 Task: Format the budget tracker spreadsheet by applying conditional formatting, adjusting font styles, and changing header colors.
Action: Mouse moved to (175, 132)
Screenshot: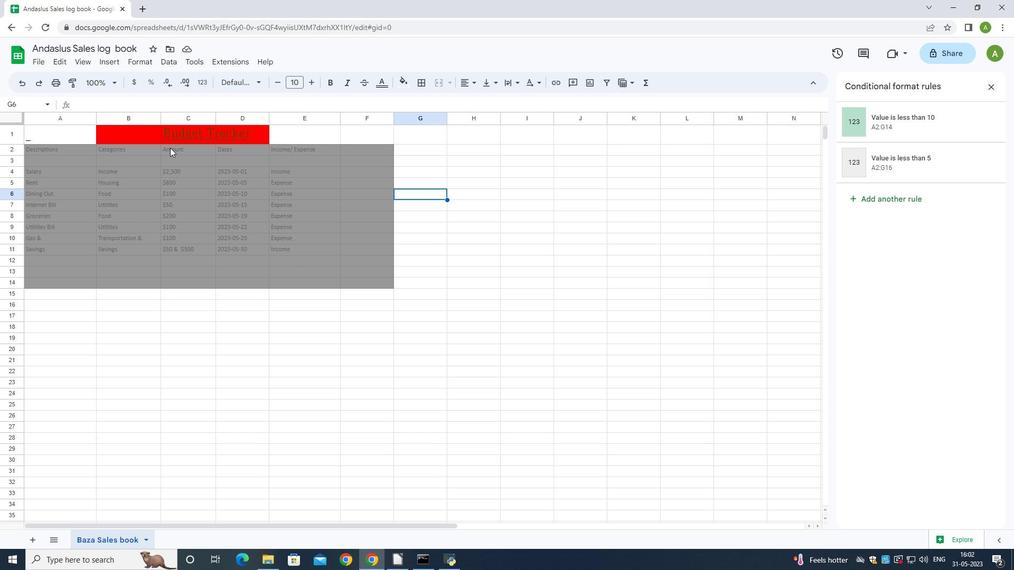 
Action: Mouse pressed left at (175, 132)
Screenshot: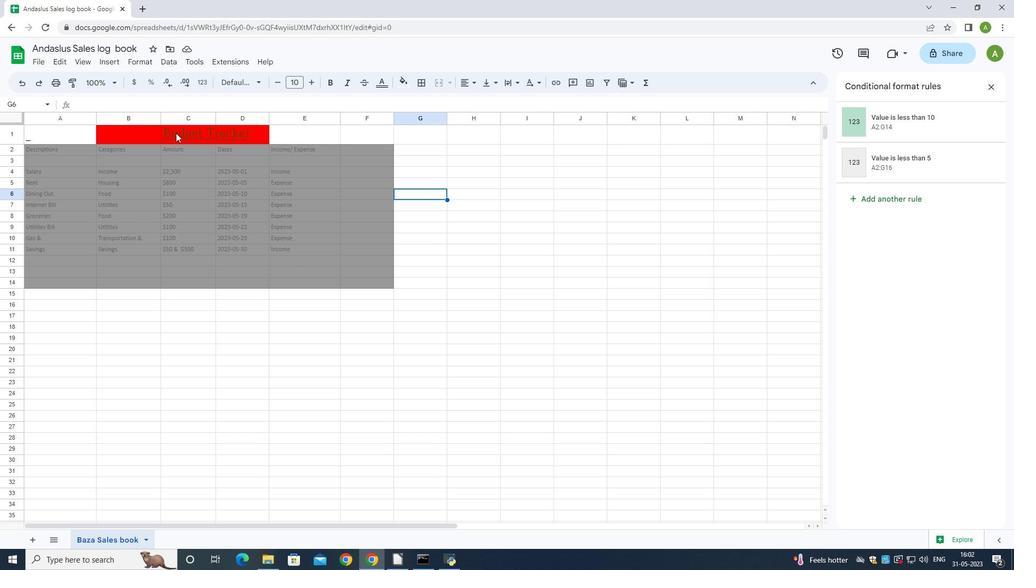 
Action: Mouse moved to (99, 132)
Screenshot: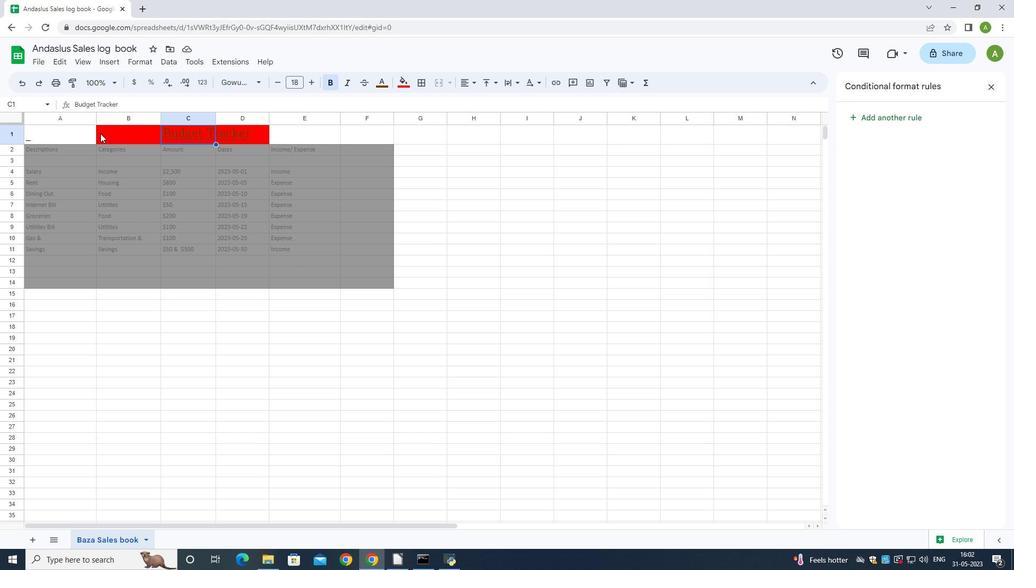 
Action: Mouse pressed left at (99, 132)
Screenshot: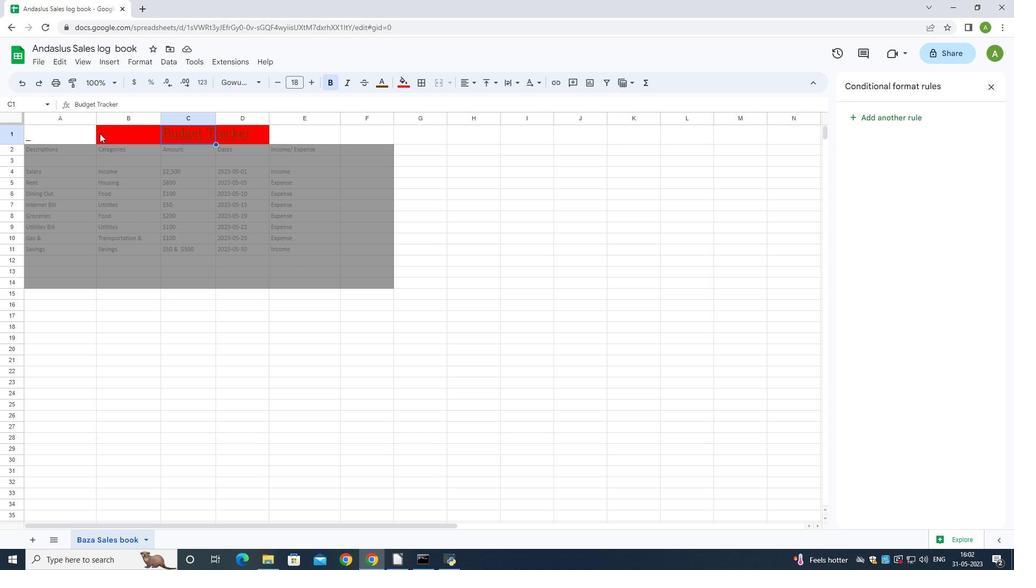 
Action: Mouse moved to (135, 137)
Screenshot: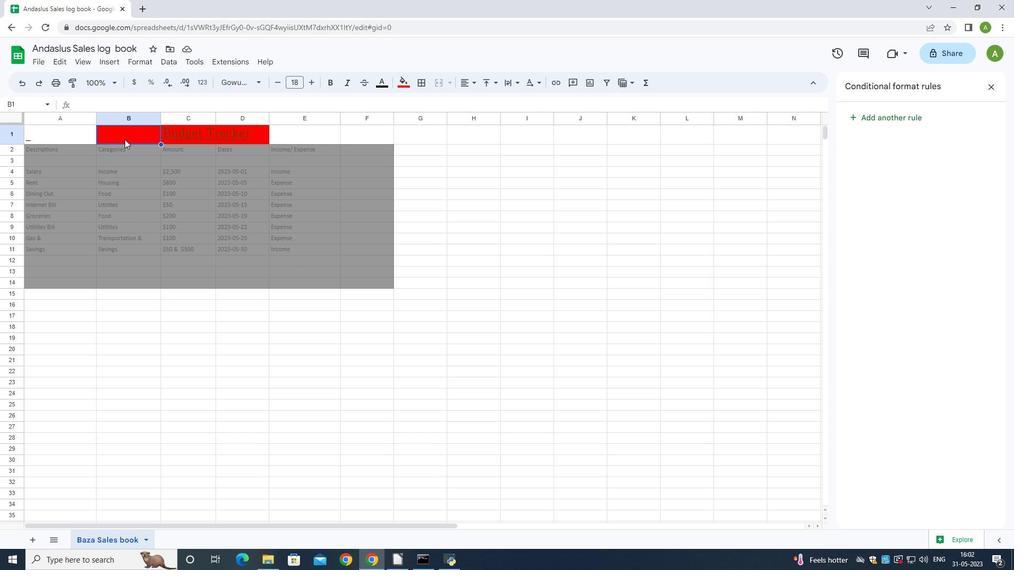 
Action: Mouse pressed left at (135, 137)
Screenshot: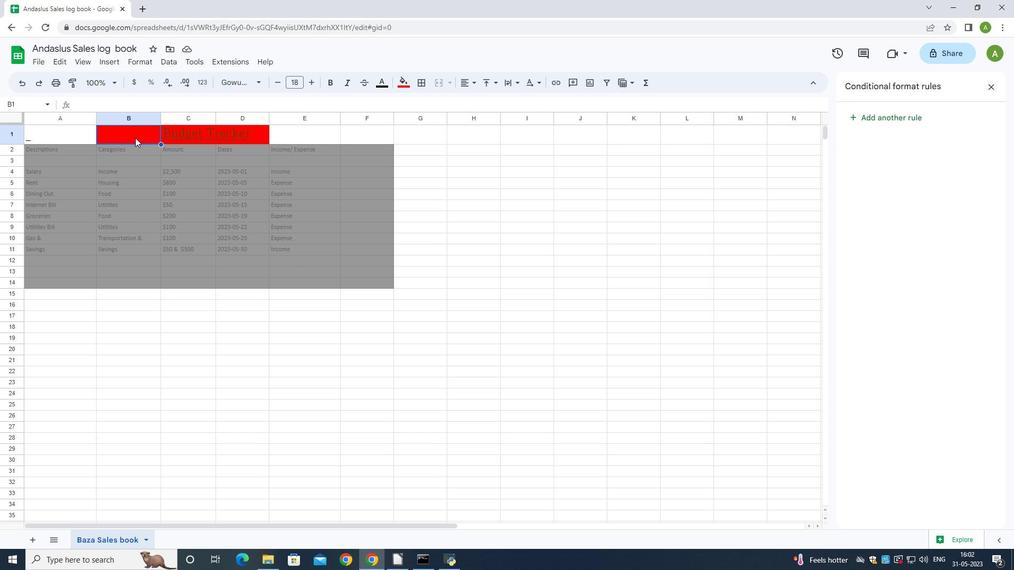 
Action: Mouse moved to (251, 80)
Screenshot: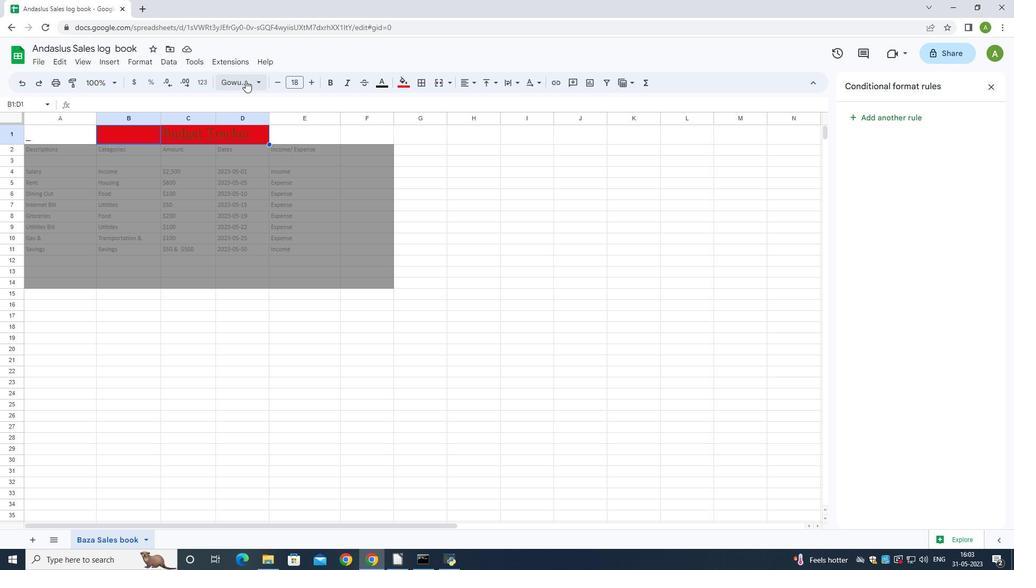 
Action: Mouse pressed left at (251, 80)
Screenshot: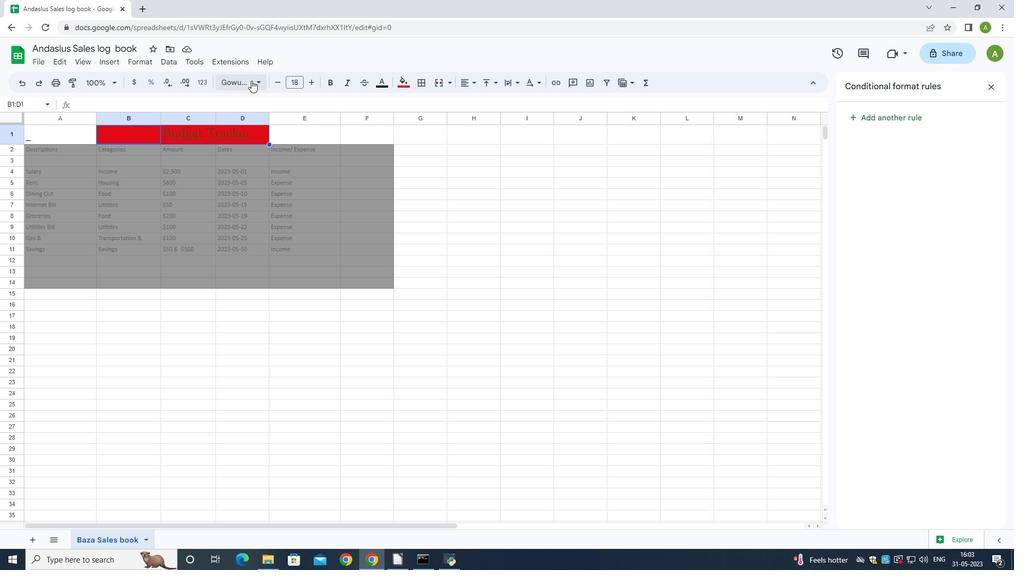 
Action: Mouse moved to (278, 239)
Screenshot: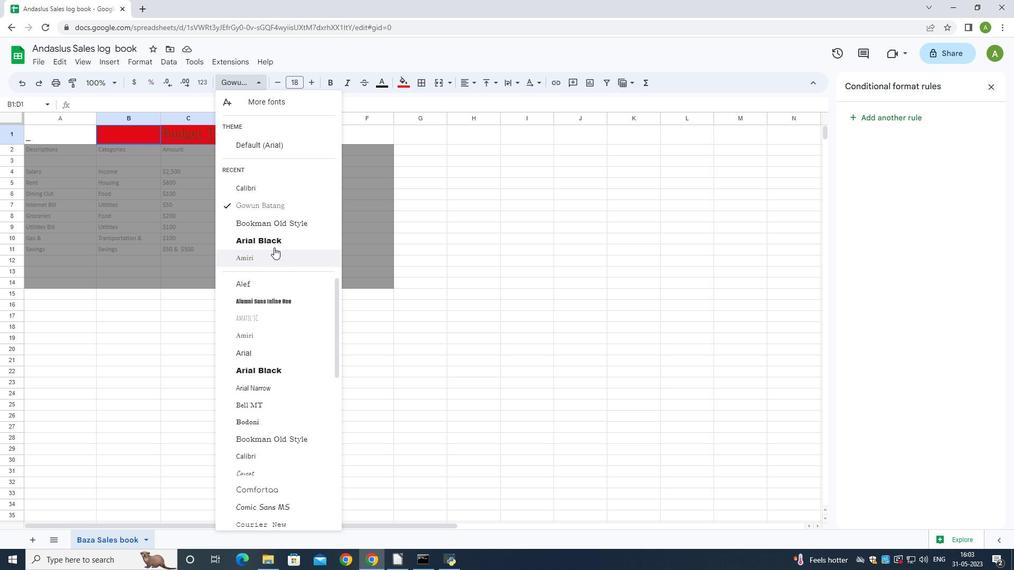 
Action: Mouse pressed left at (278, 239)
Screenshot: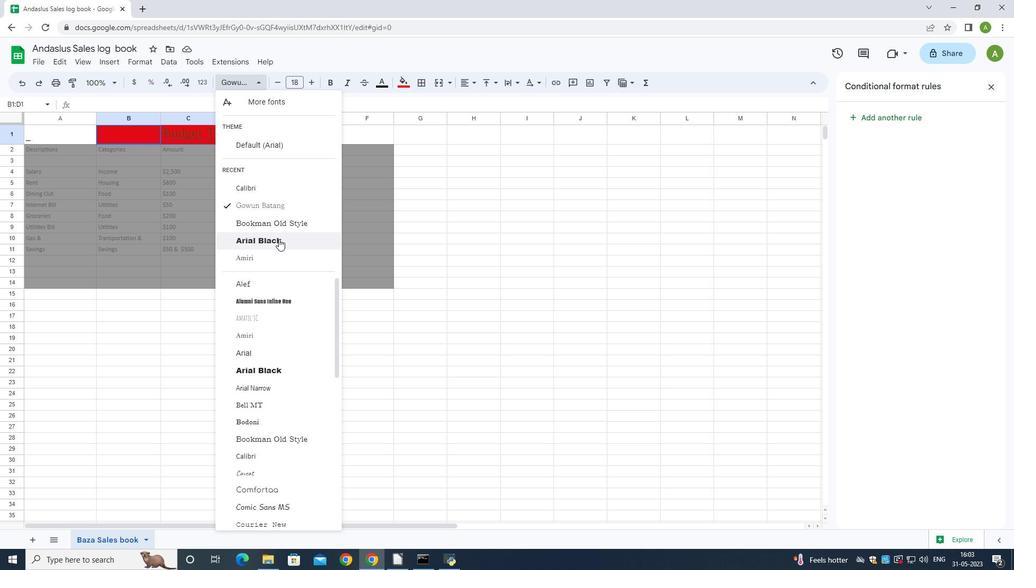 
Action: Mouse moved to (407, 84)
Screenshot: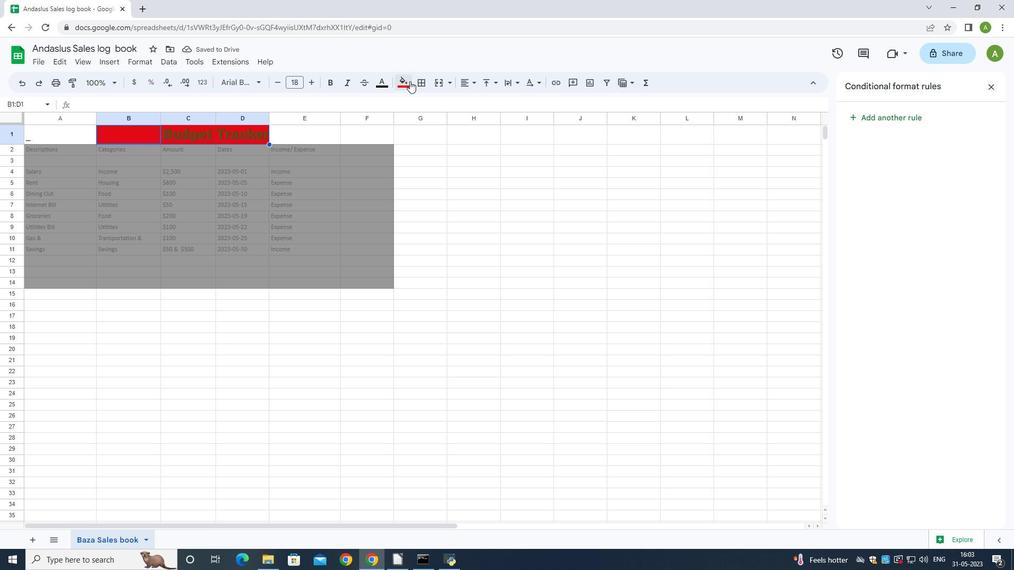 
Action: Mouse pressed left at (407, 84)
Screenshot: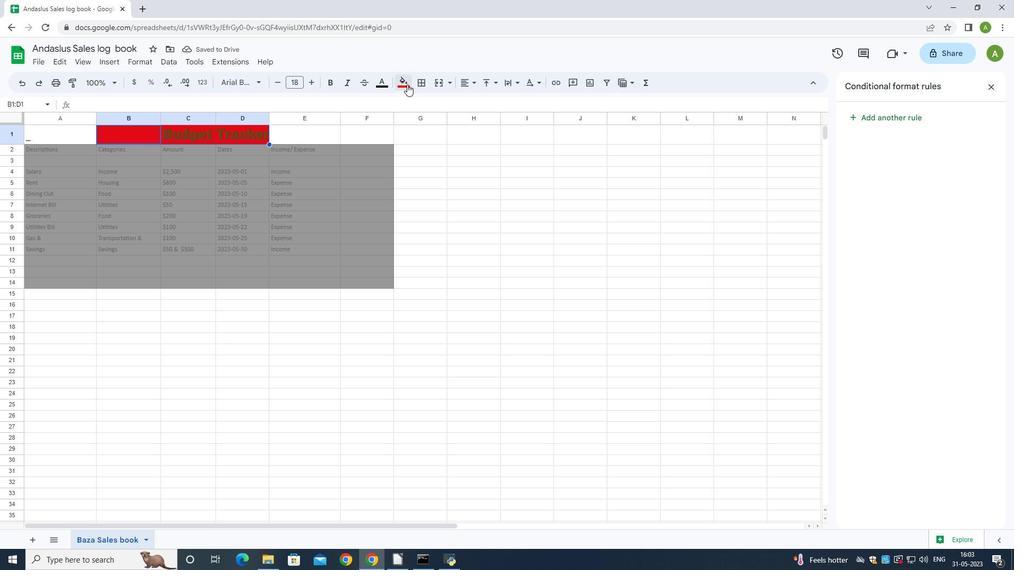 
Action: Mouse moved to (454, 189)
Screenshot: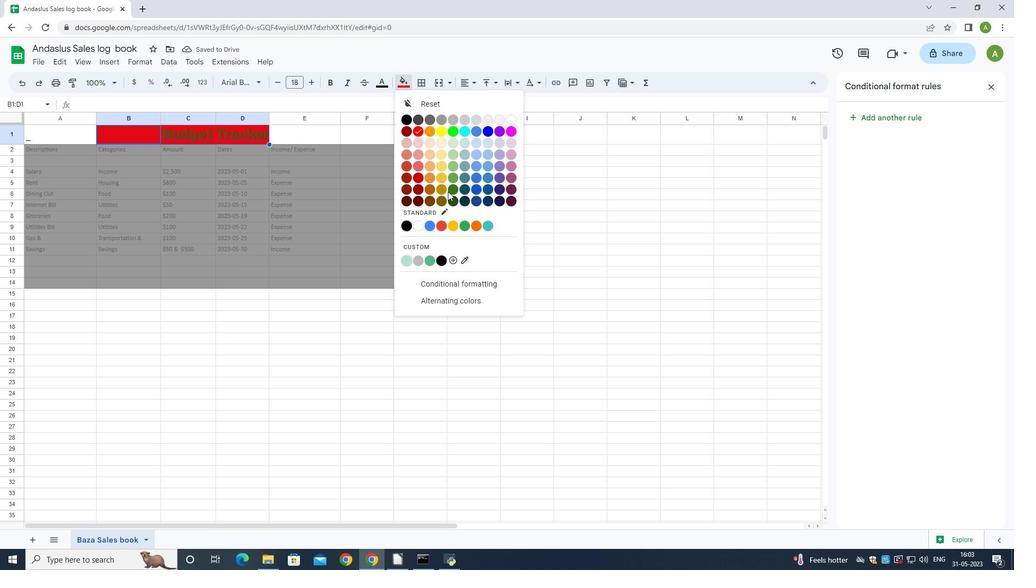 
Action: Mouse pressed left at (454, 189)
Screenshot: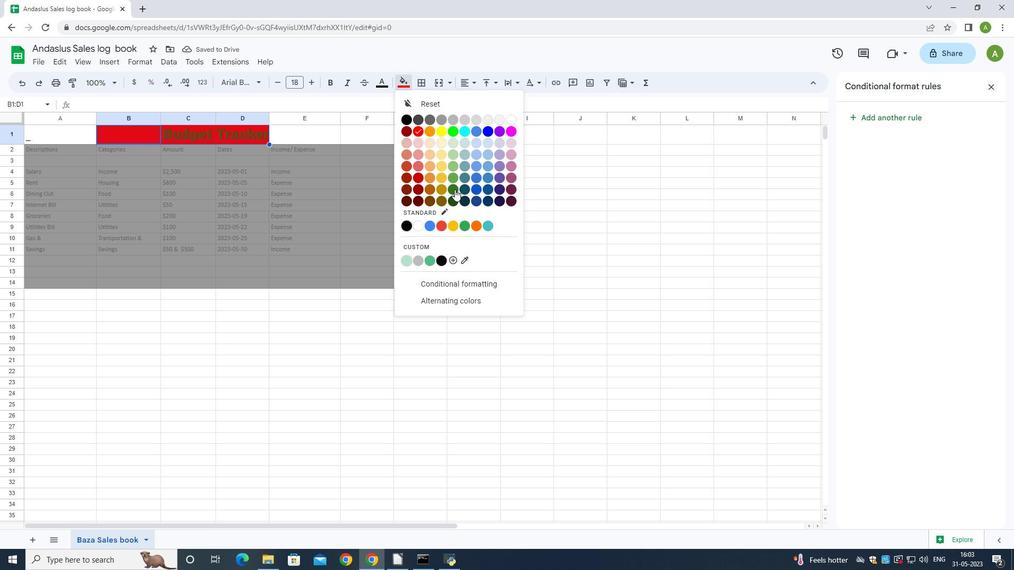 
Action: Mouse moved to (307, 136)
Screenshot: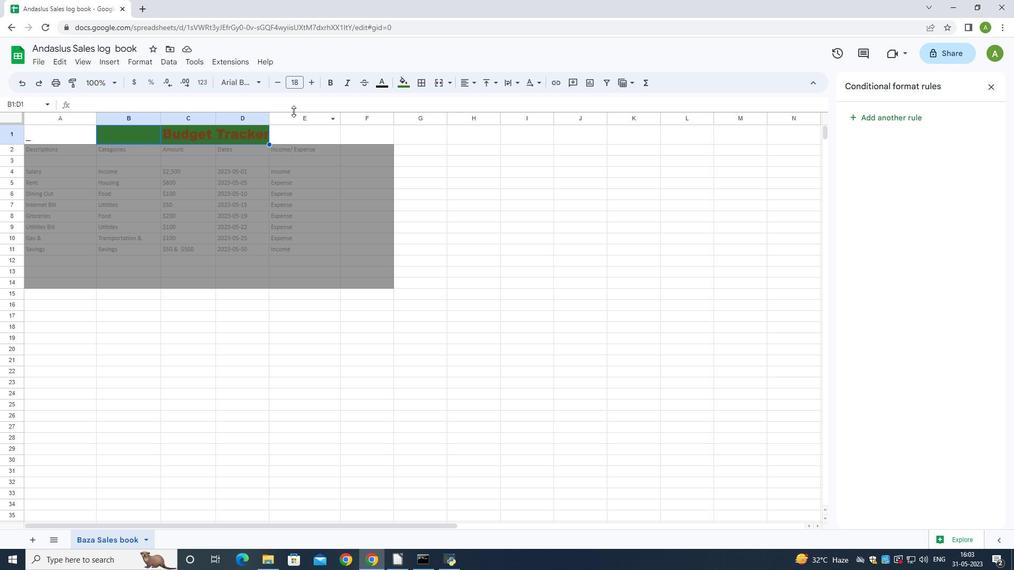 
Action: Mouse pressed left at (307, 136)
Screenshot: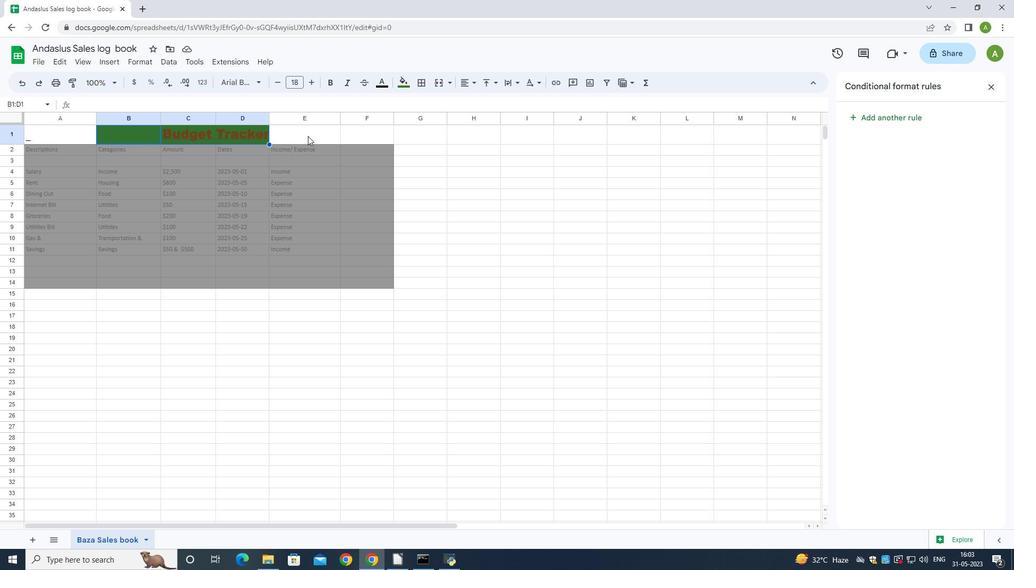 
Action: Mouse moved to (221, 134)
Screenshot: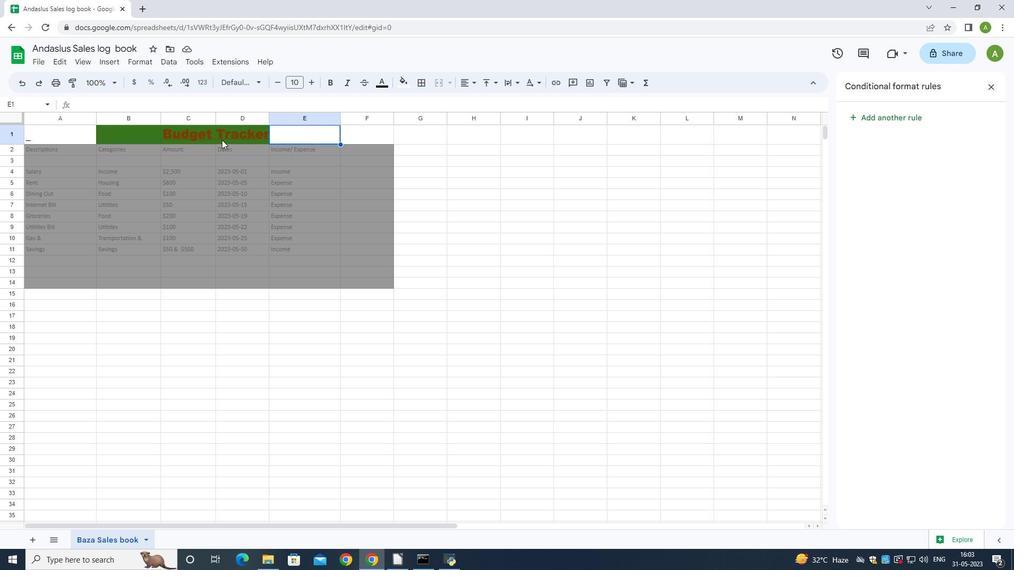 
Action: Mouse pressed left at (221, 134)
Screenshot: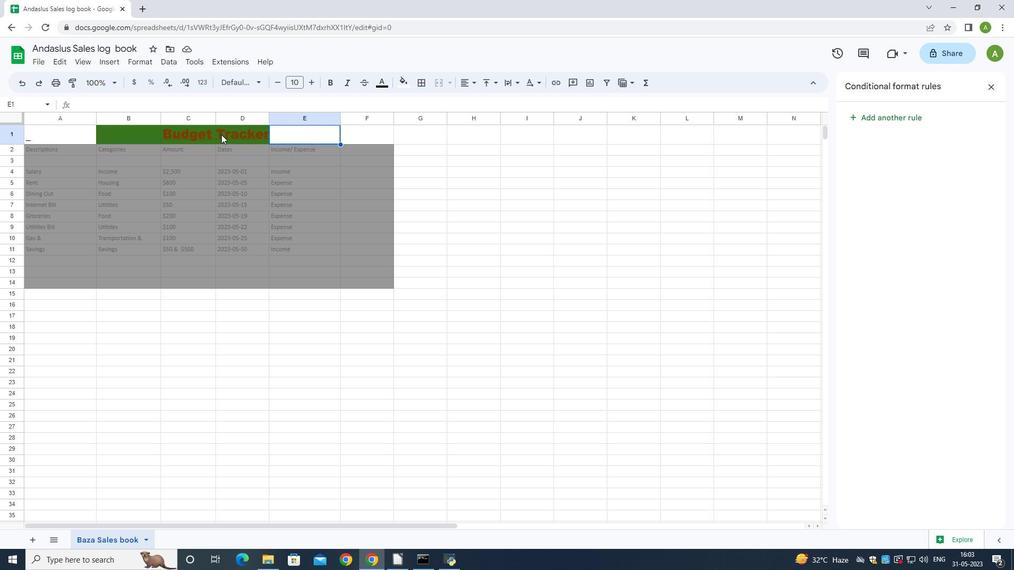 
Action: Mouse moved to (125, 126)
Screenshot: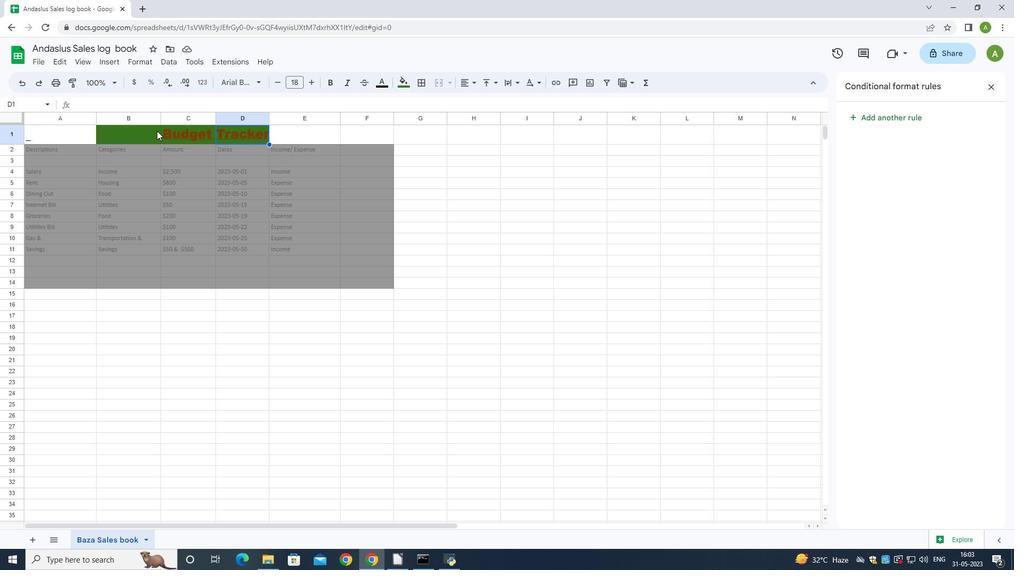 
Action: Mouse pressed left at (125, 126)
Screenshot: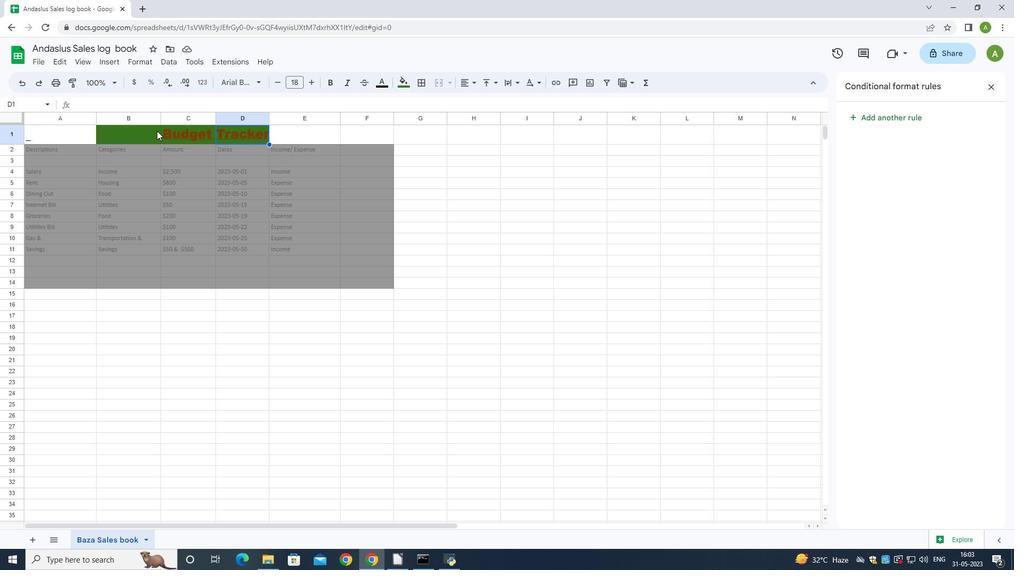 
Action: Mouse moved to (167, 134)
Screenshot: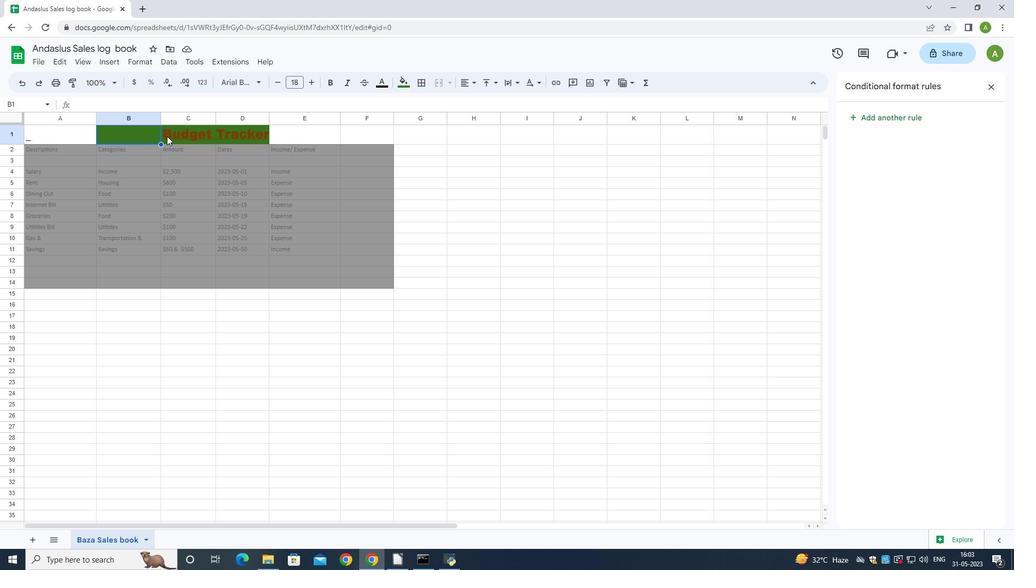 
Action: Key pressed <Key.backspace>
Screenshot: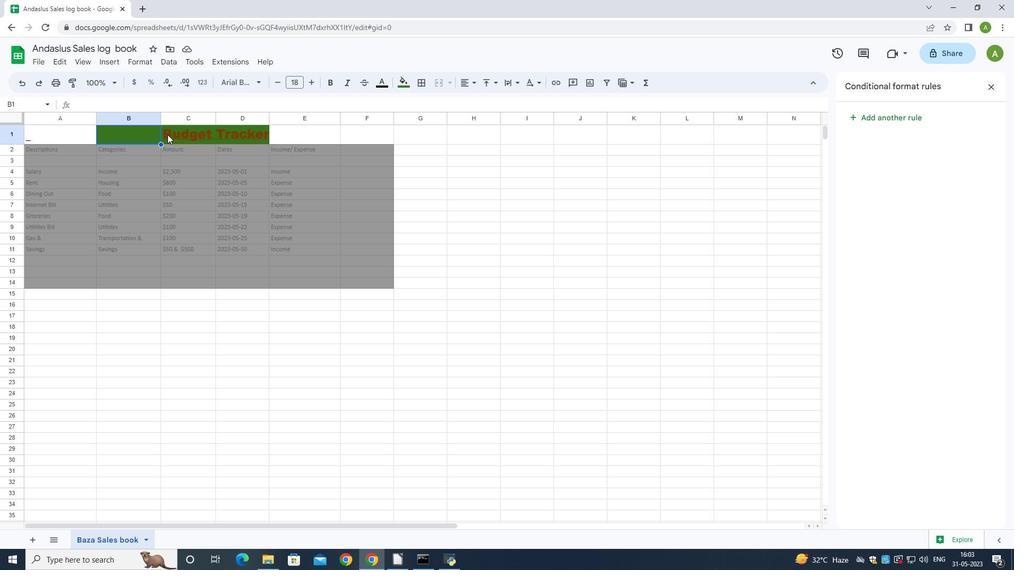 
Action: Mouse moved to (172, 134)
Screenshot: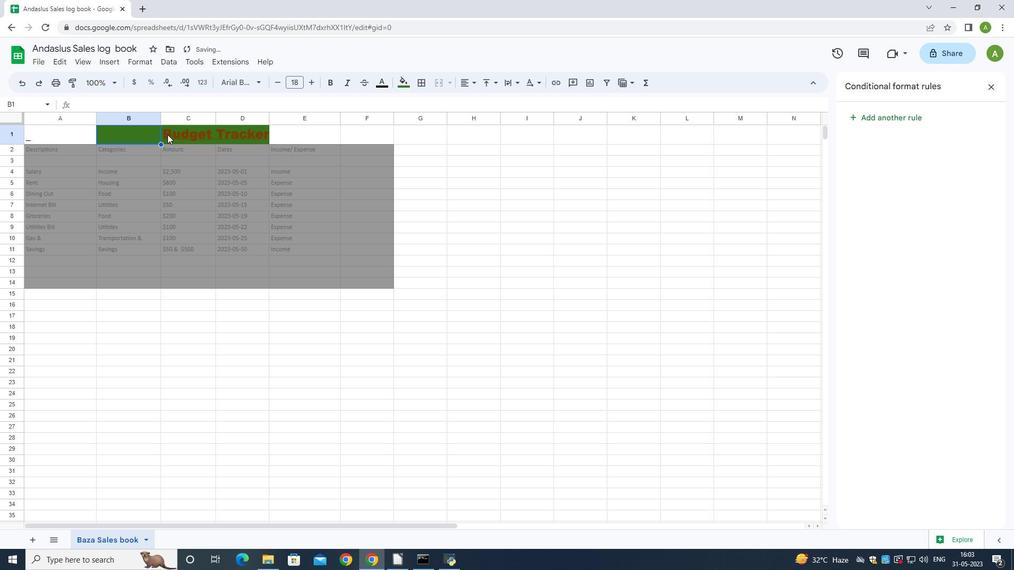 
Action: Mouse pressed left at (172, 134)
Screenshot: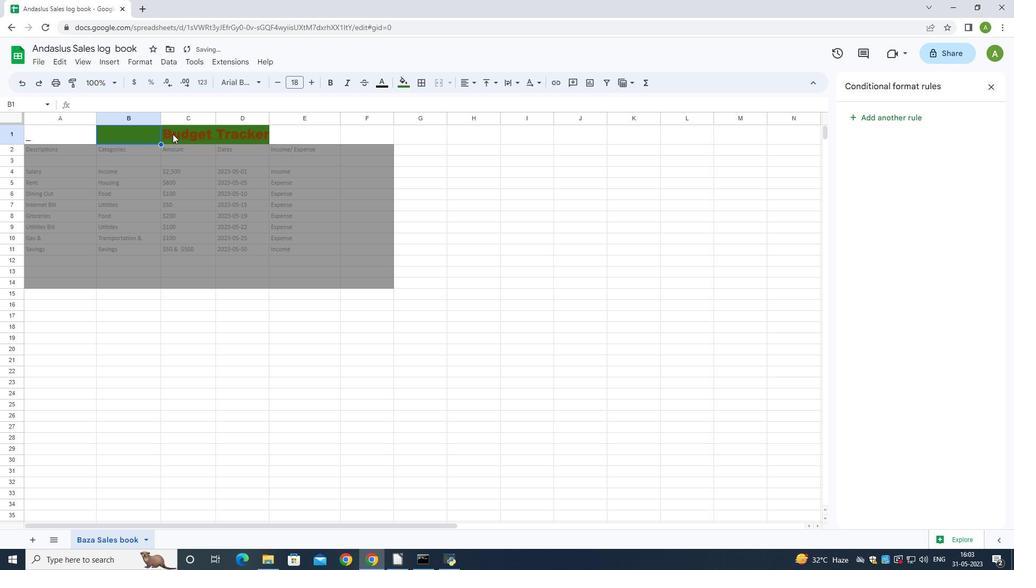 
Action: Mouse pressed left at (172, 134)
Screenshot: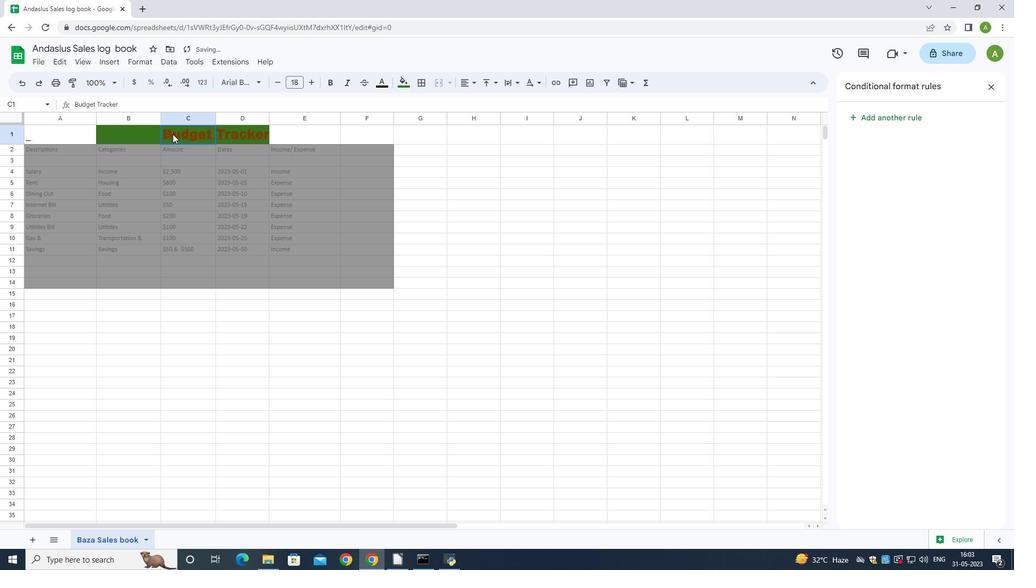 
Action: Mouse moved to (116, 135)
Screenshot: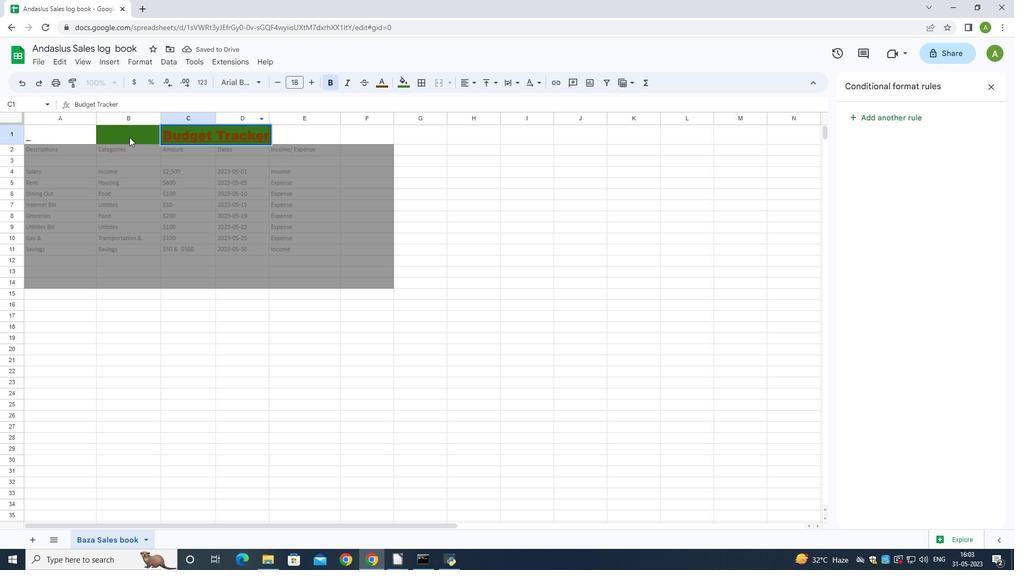 
Action: Mouse pressed left at (116, 135)
Screenshot: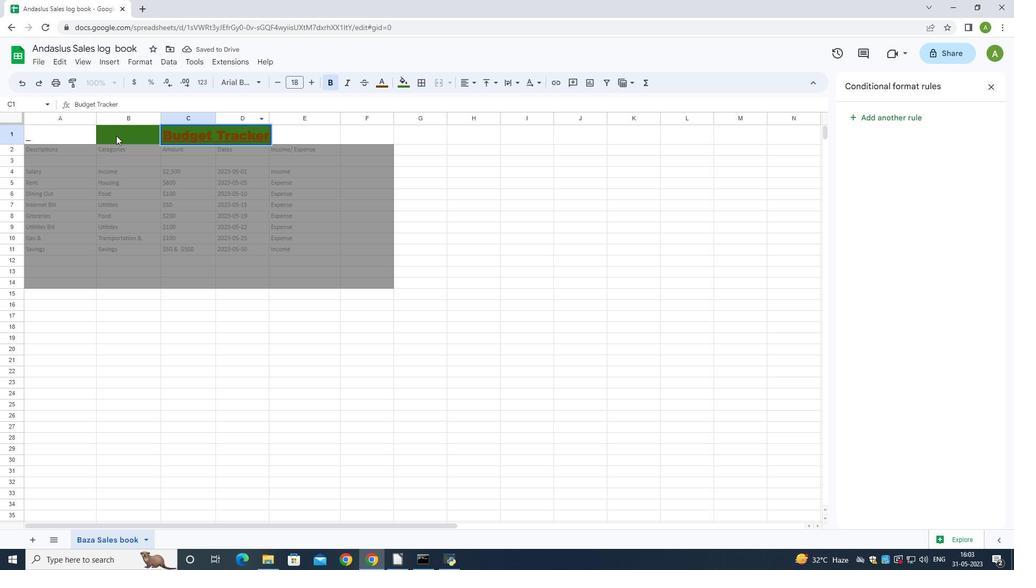 
Action: Key pressed <Key.backspace><Key.backspace><Key.delete><Key.delete>ctrl+Z<'\x1a'><'\x1a'>
Screenshot: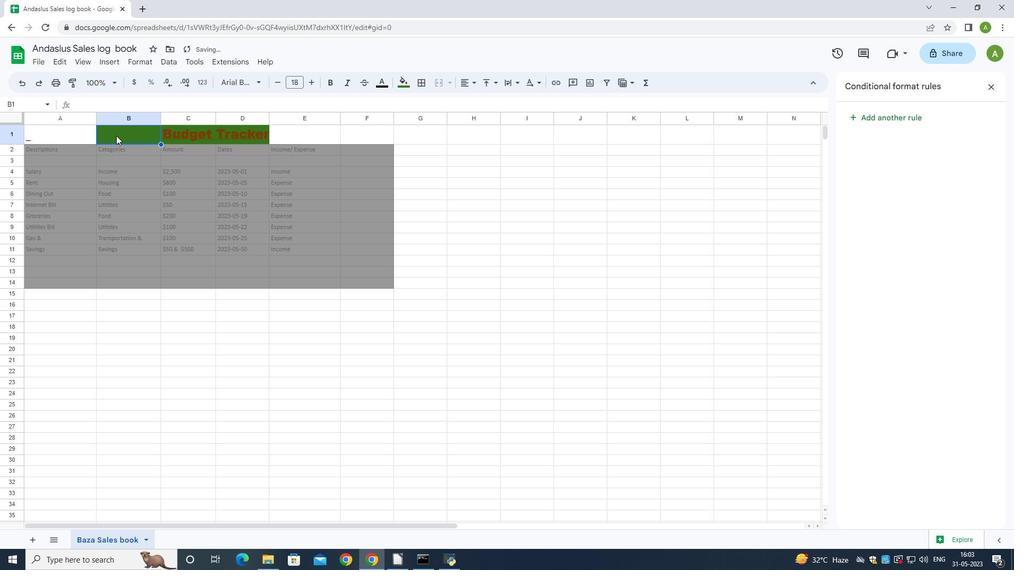 
Action: Mouse moved to (164, 127)
Screenshot: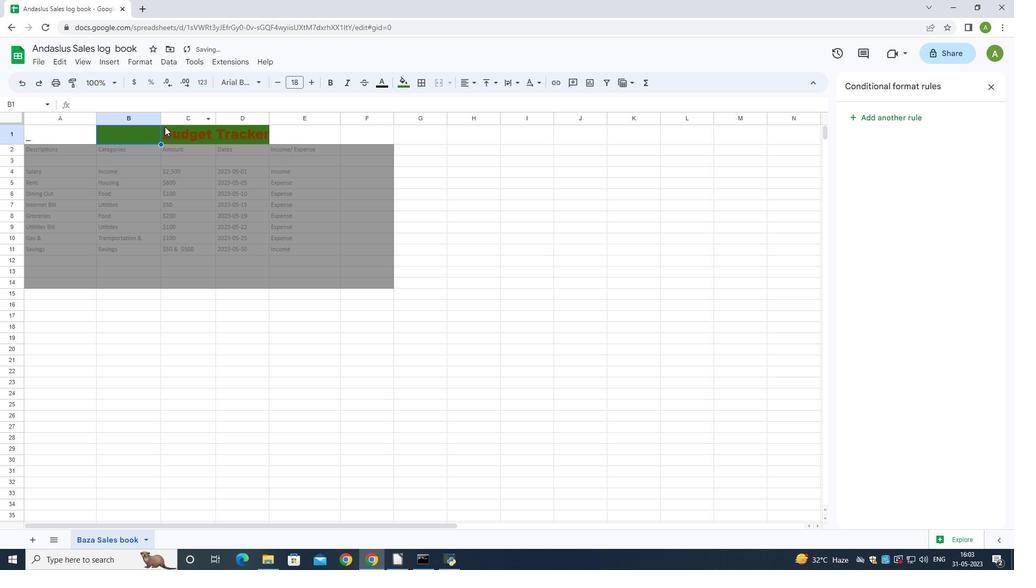
Action: Mouse pressed left at (164, 127)
Screenshot: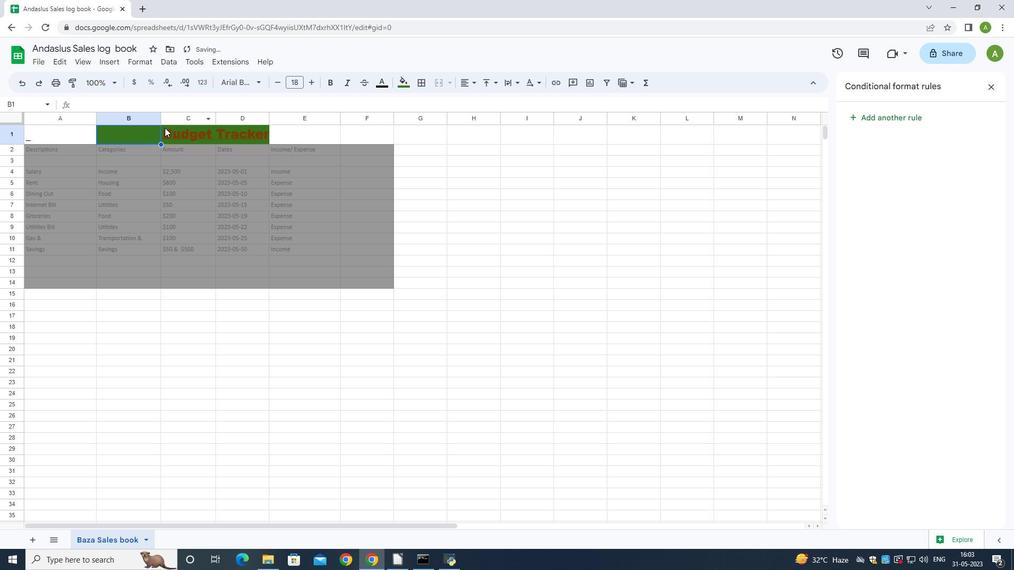 
Action: Key pressed ctrl+Z<'\x1a'><'\x1a'><'\x1a'><'\x1a'>
Screenshot: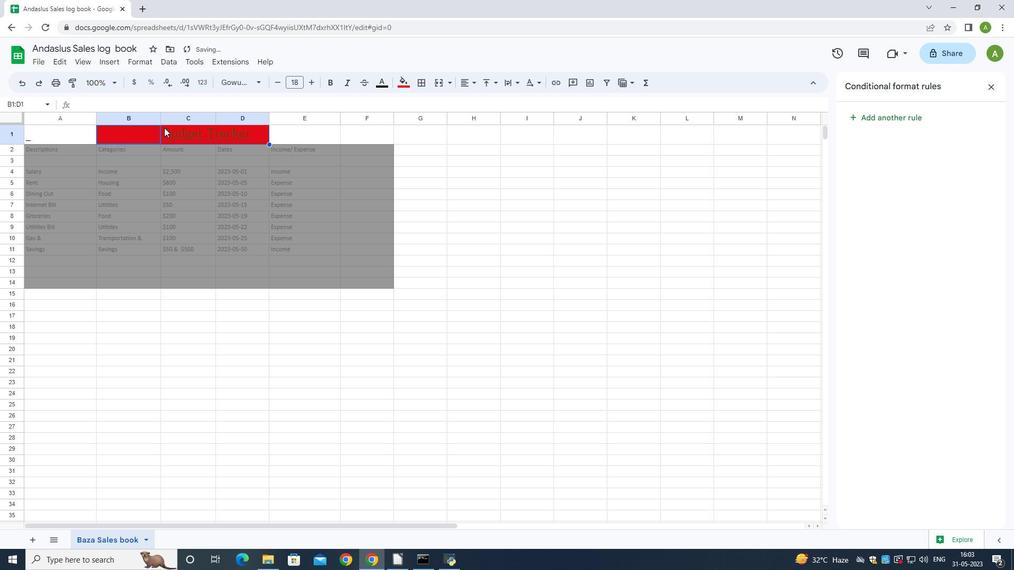 
Action: Mouse moved to (314, 188)
Screenshot: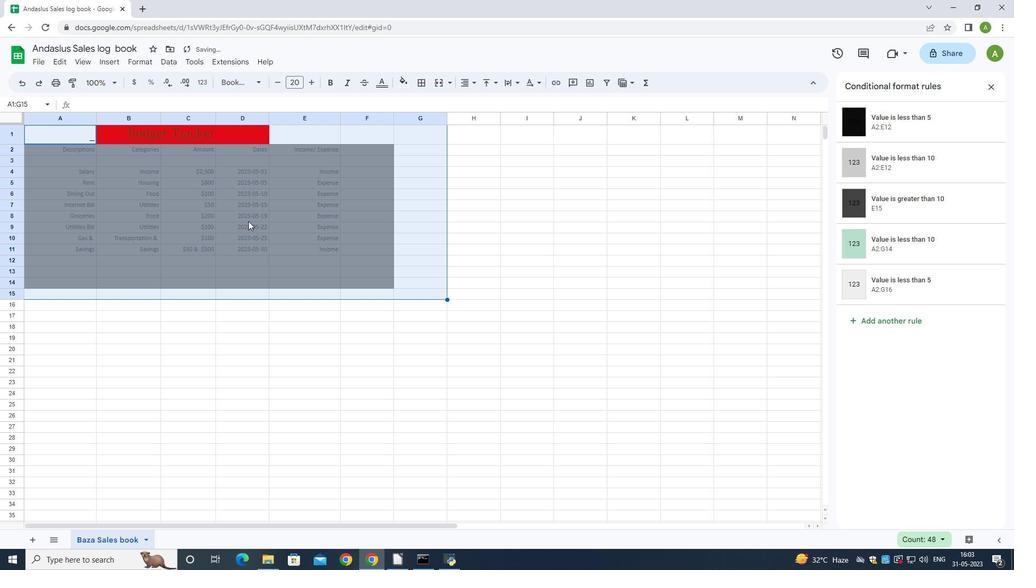 
Action: Key pressed ctrl+Y<'\x19'>
Screenshot: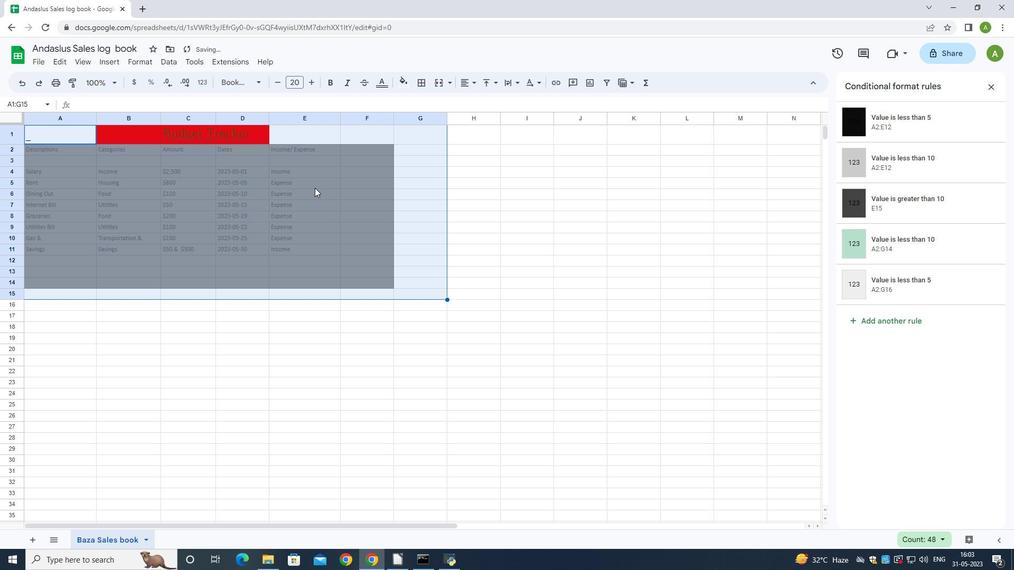 
Action: Mouse moved to (224, 138)
Screenshot: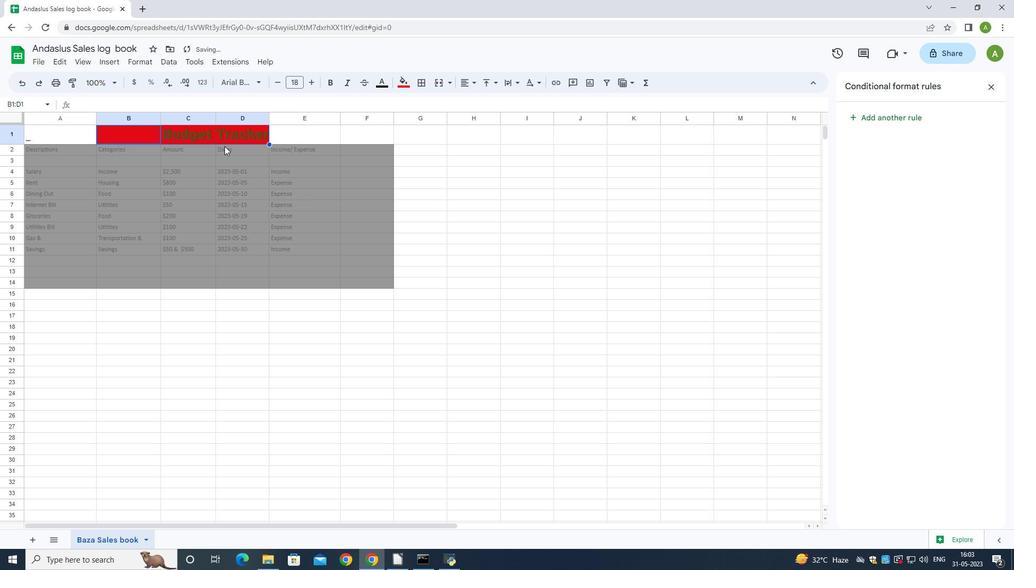 
Action: Mouse pressed left at (224, 138)
Screenshot: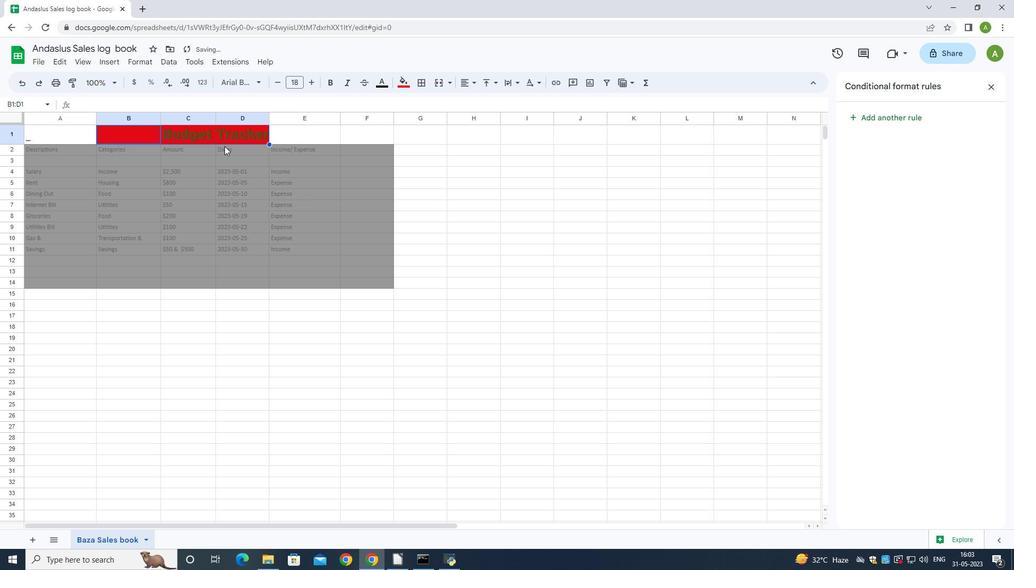
Action: Mouse moved to (170, 134)
Screenshot: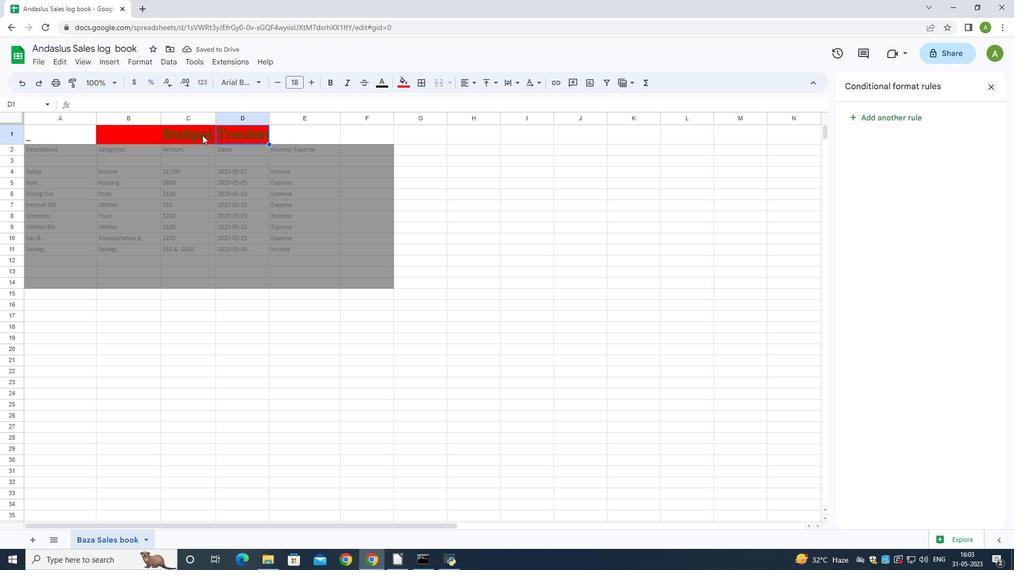 
Action: Mouse pressed left at (170, 134)
Screenshot: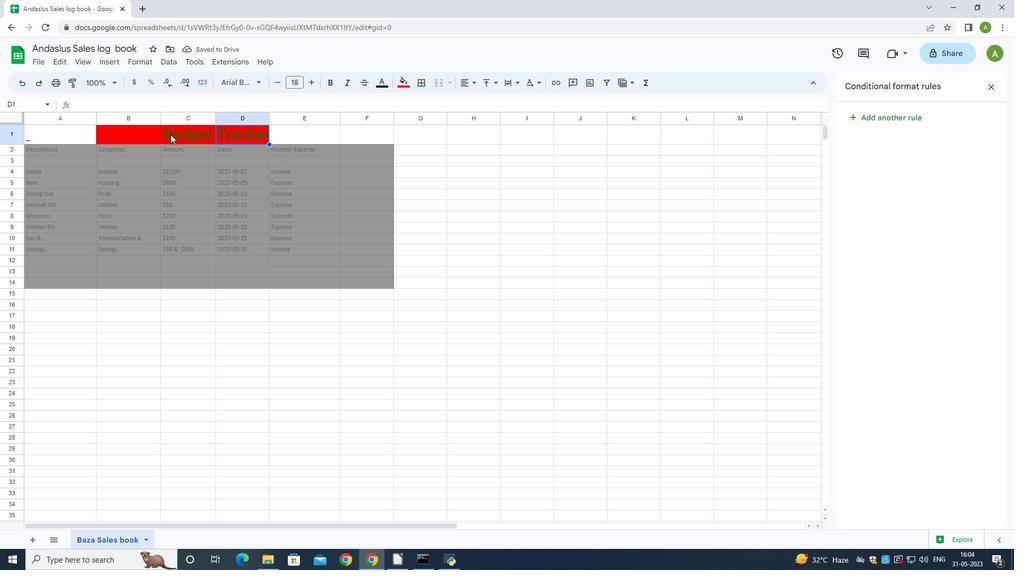 
Action: Mouse moved to (406, 85)
Screenshot: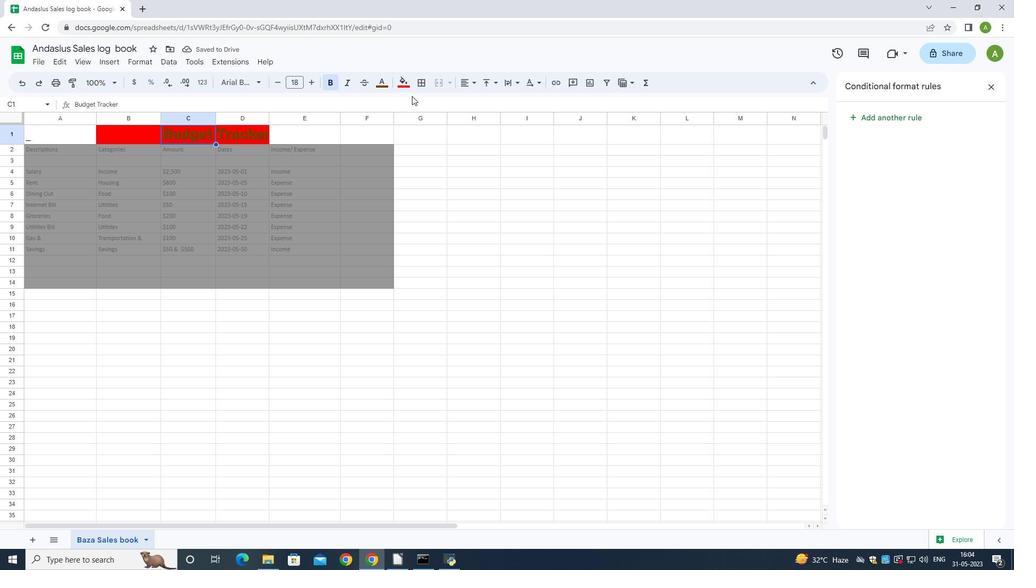 
Action: Mouse pressed left at (406, 85)
Screenshot: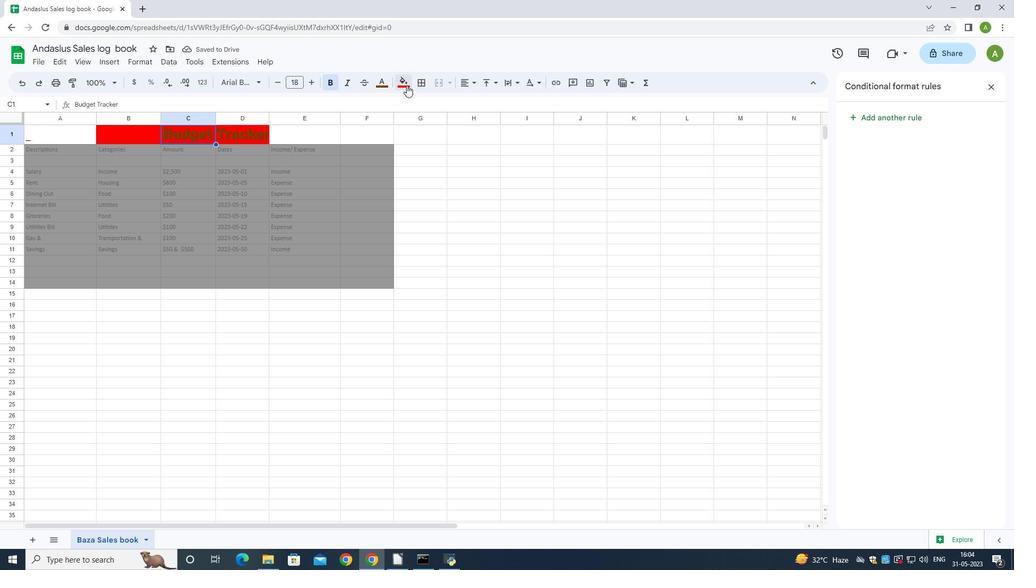 
Action: Mouse moved to (454, 190)
Screenshot: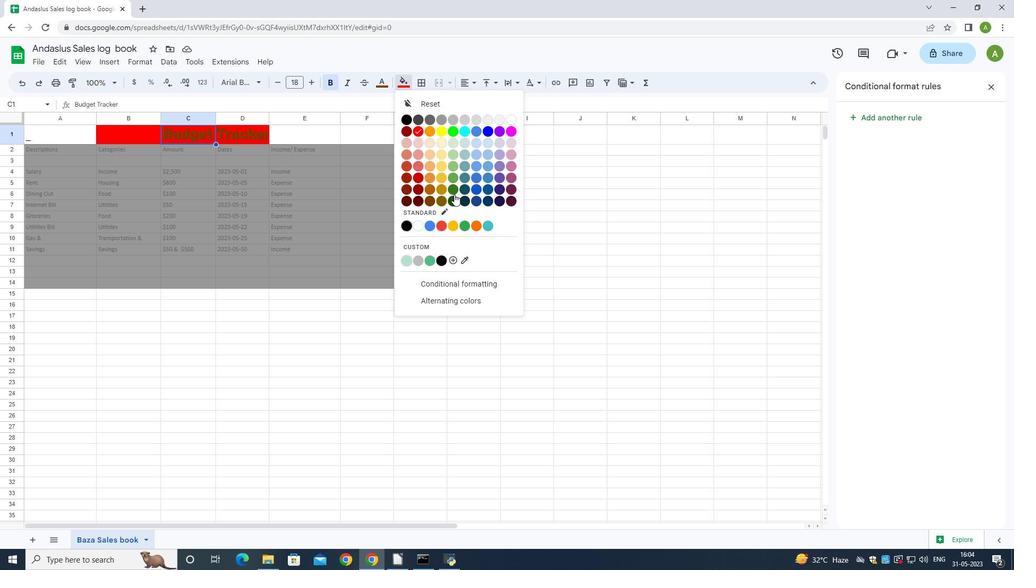 
Action: Mouse pressed left at (454, 190)
Screenshot: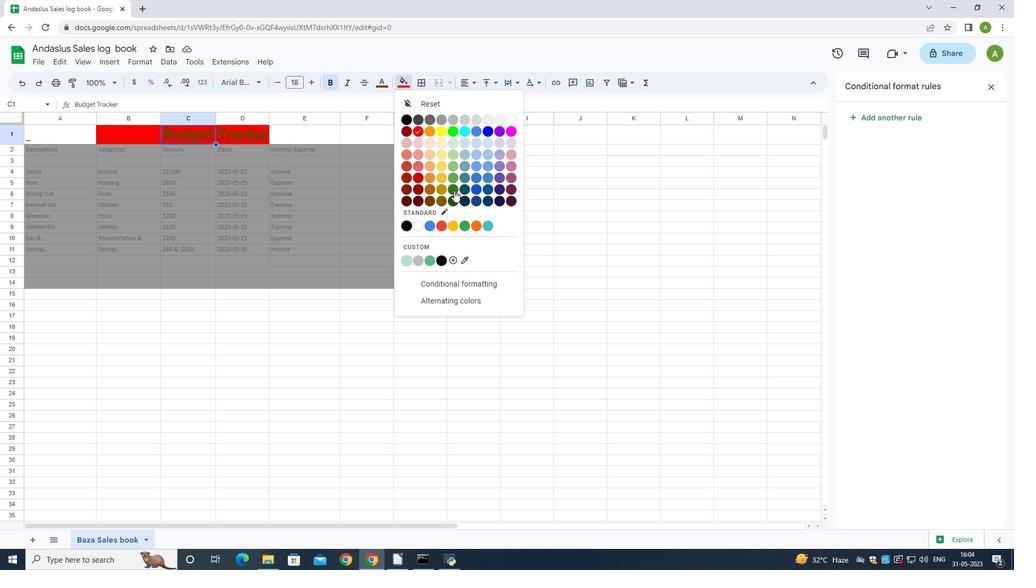 
Action: Mouse moved to (426, 174)
Screenshot: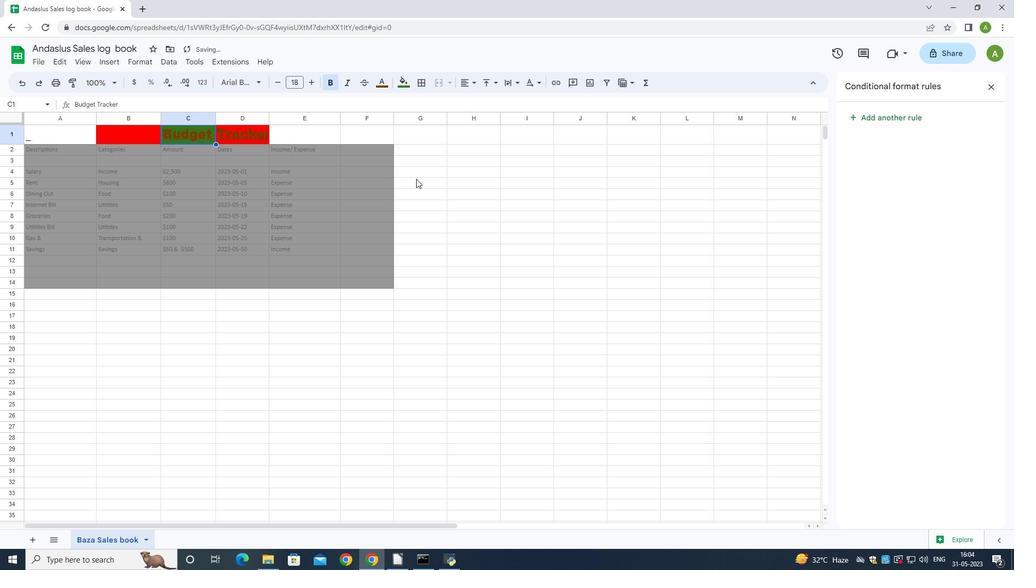 
Action: Mouse pressed left at (426, 174)
Screenshot: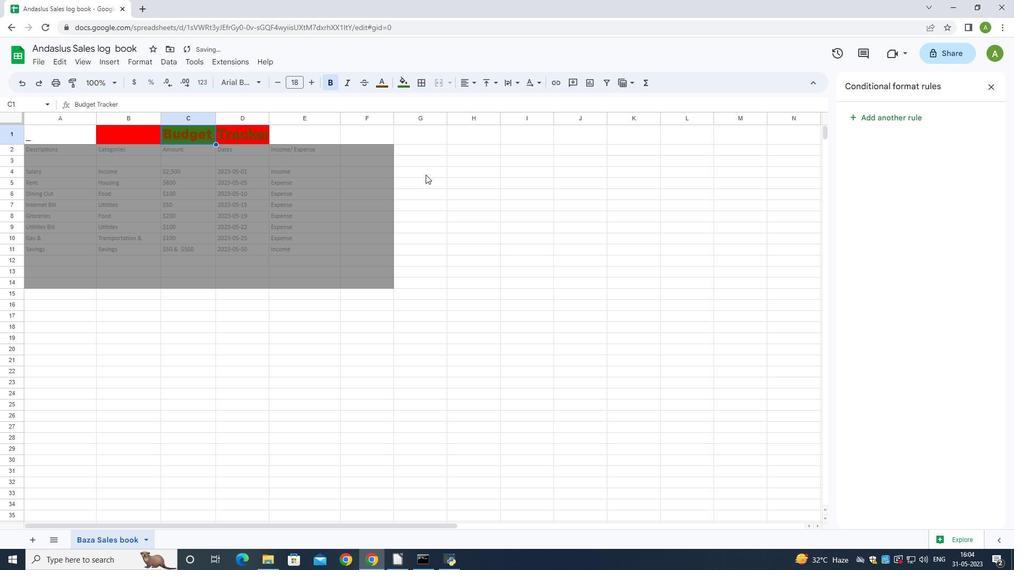
Action: Mouse moved to (236, 139)
Screenshot: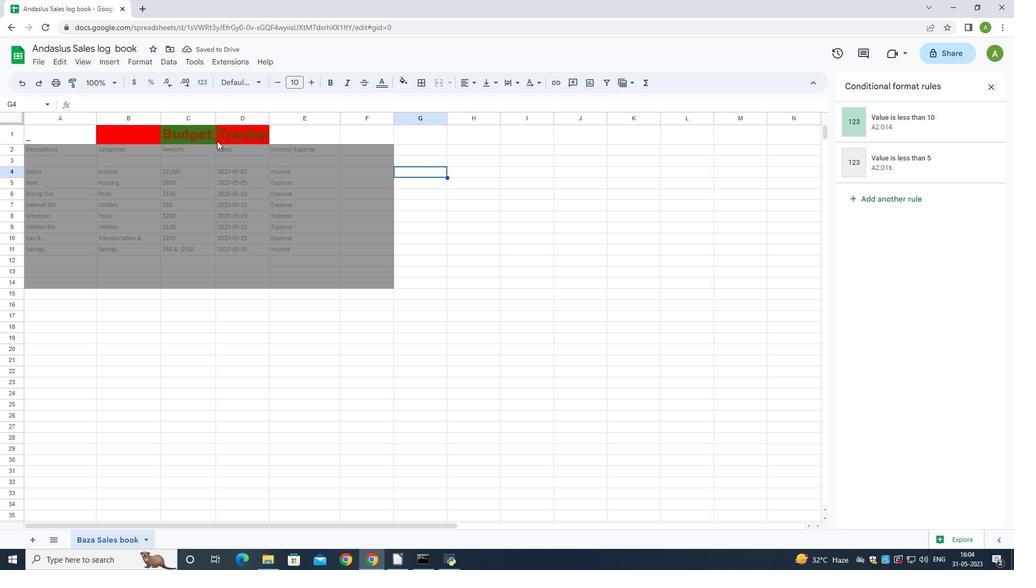 
Action: Mouse pressed left at (236, 139)
Screenshot: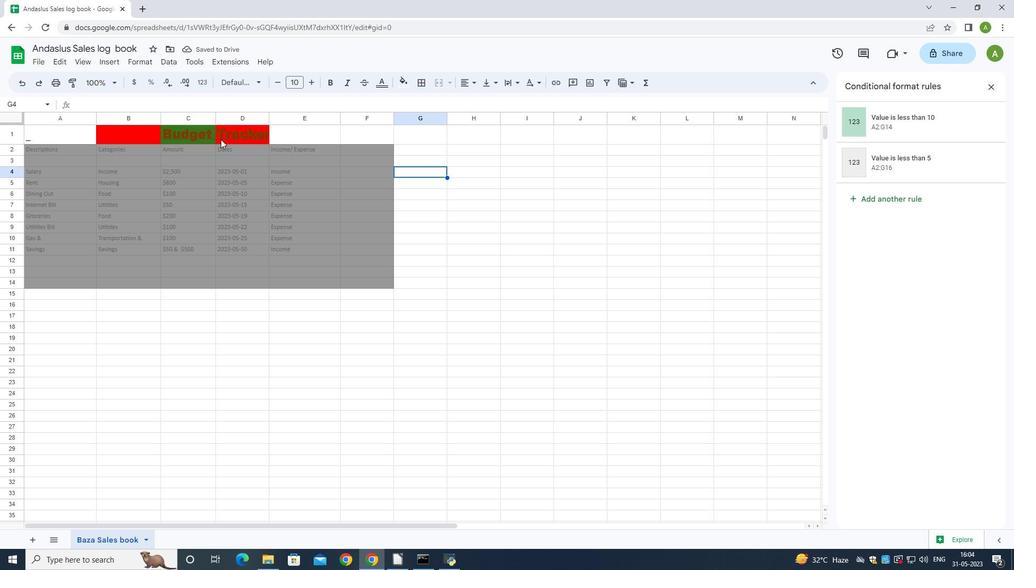 
Action: Mouse moved to (117, 130)
Screenshot: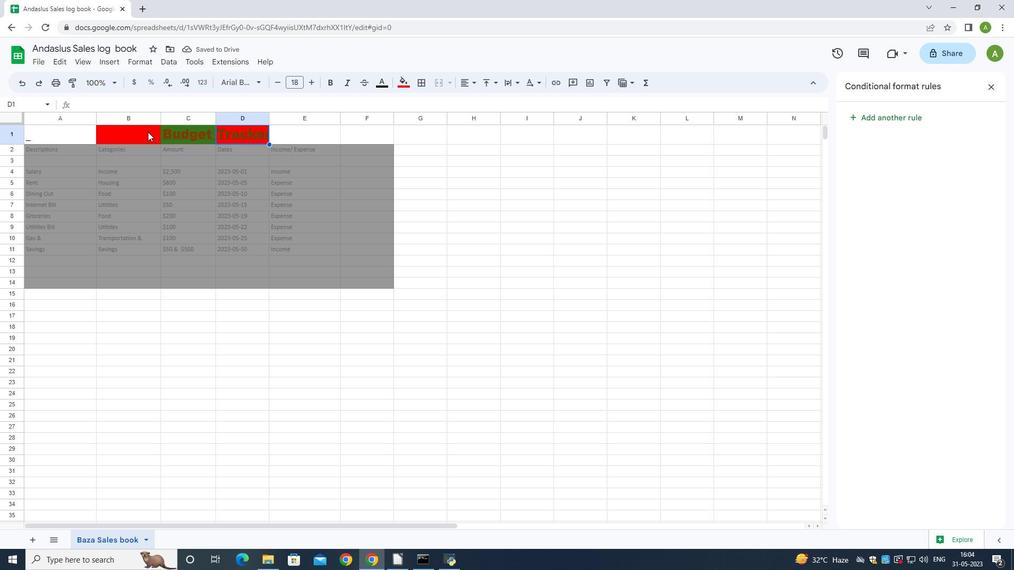 
Action: Mouse pressed left at (117, 130)
Screenshot: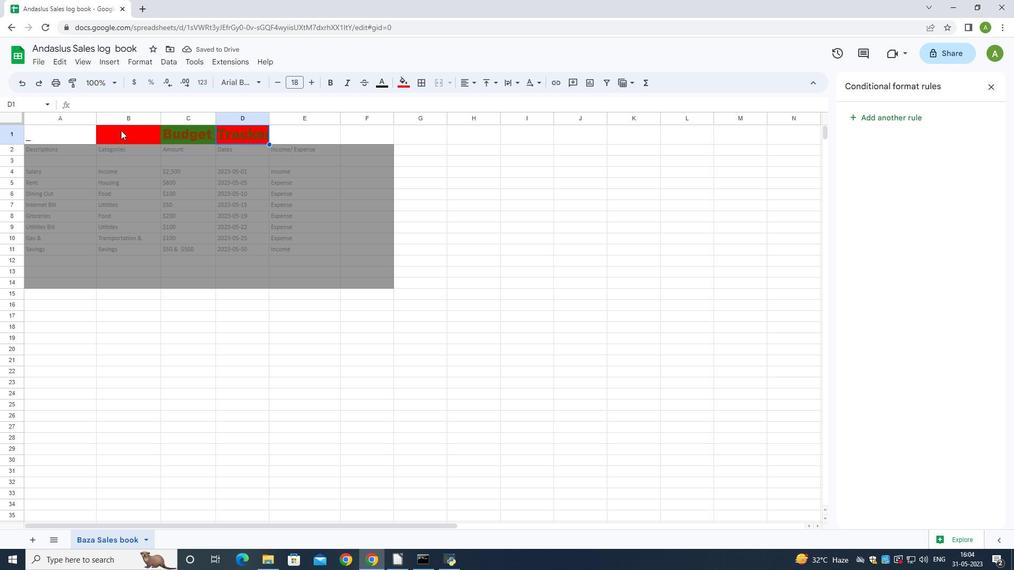 
Action: Mouse moved to (189, 131)
Screenshot: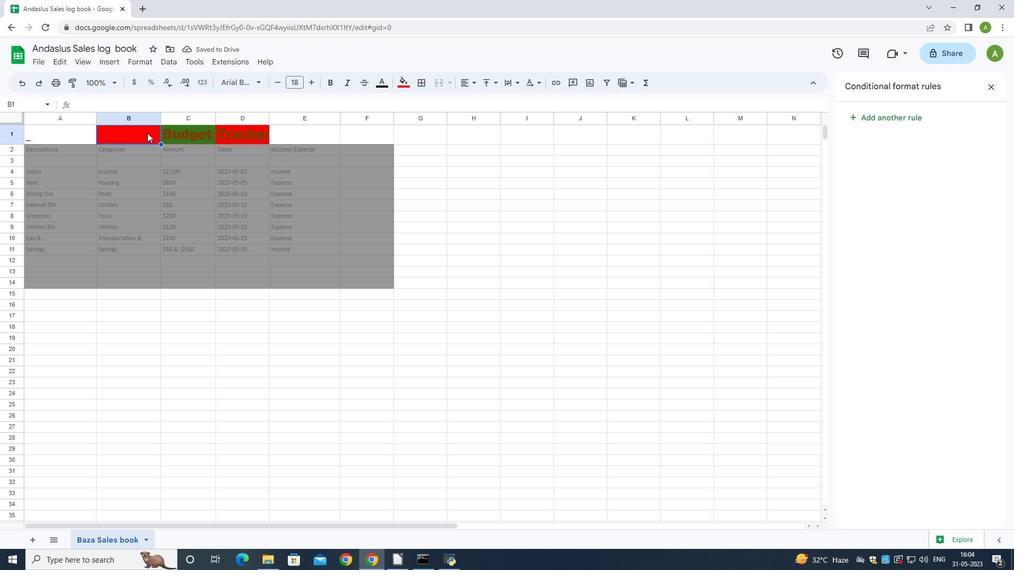 
Action: Mouse pressed left at (189, 131)
Screenshot: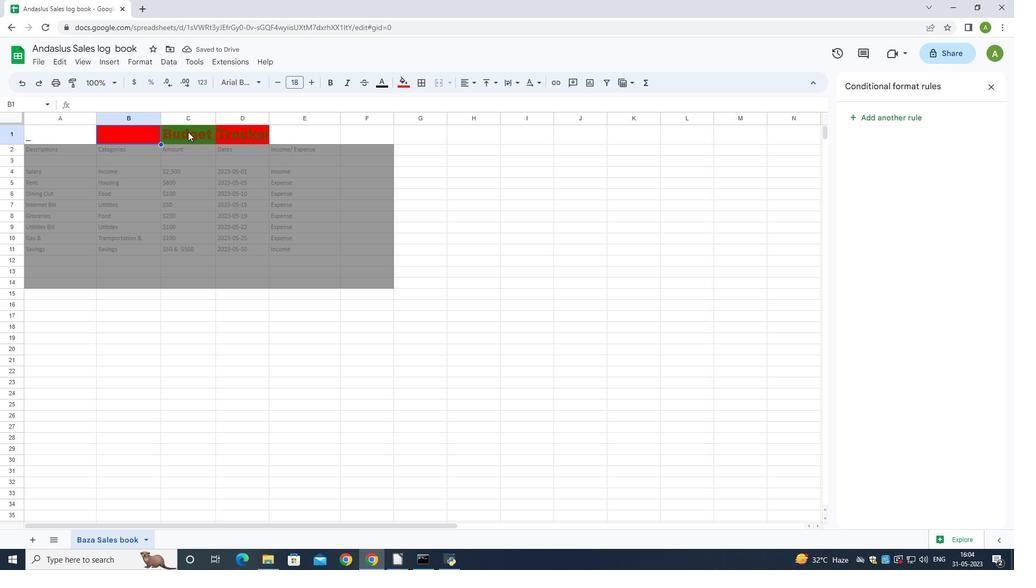 
Action: Mouse moved to (112, 131)
Screenshot: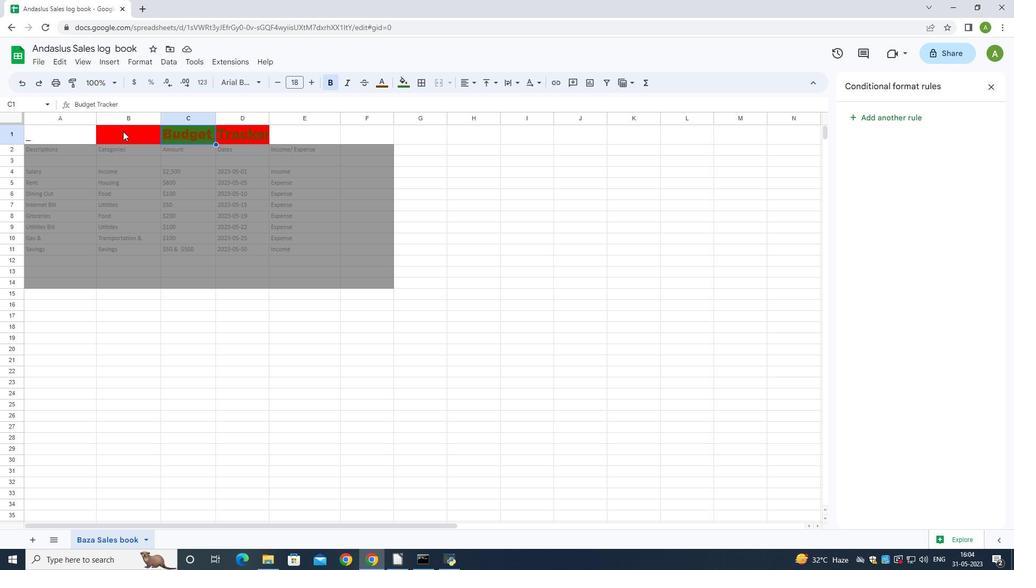
Action: Mouse pressed left at (112, 131)
Screenshot: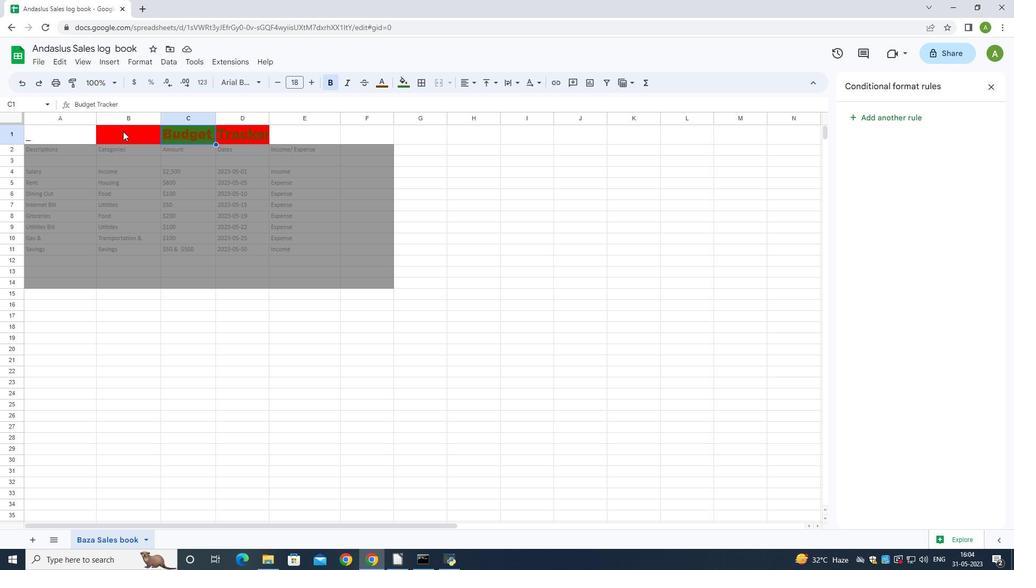 
Action: Mouse moved to (186, 137)
Screenshot: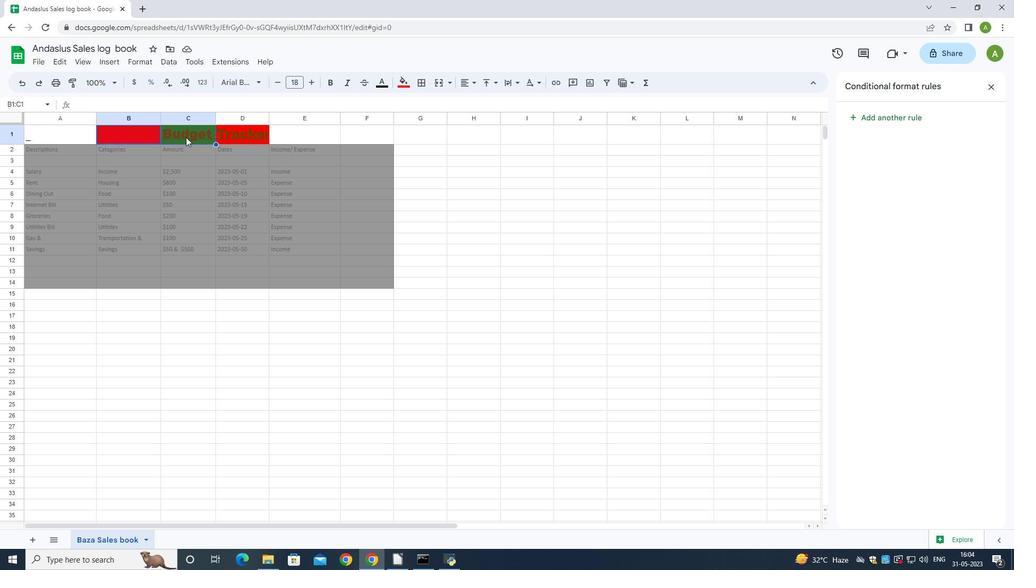 
Action: Mouse pressed left at (186, 137)
Screenshot: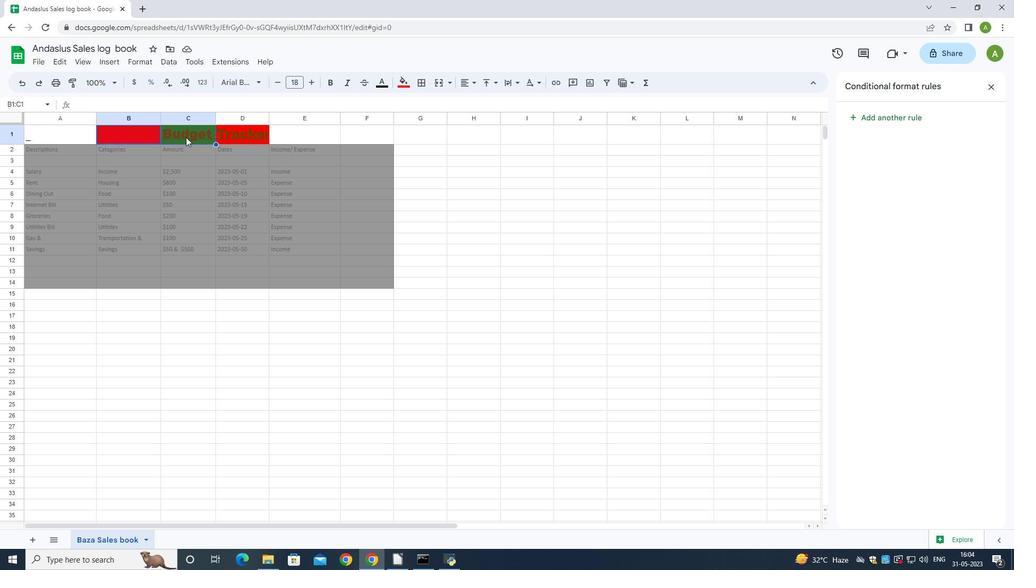 
Action: Mouse moved to (187, 136)
Screenshot: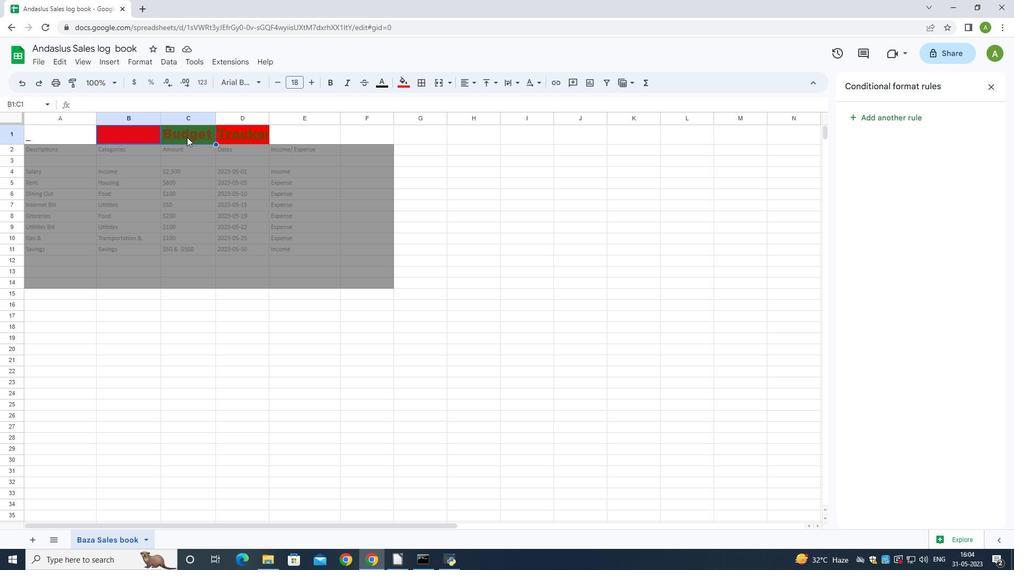 
Action: Mouse pressed left at (187, 136)
Screenshot: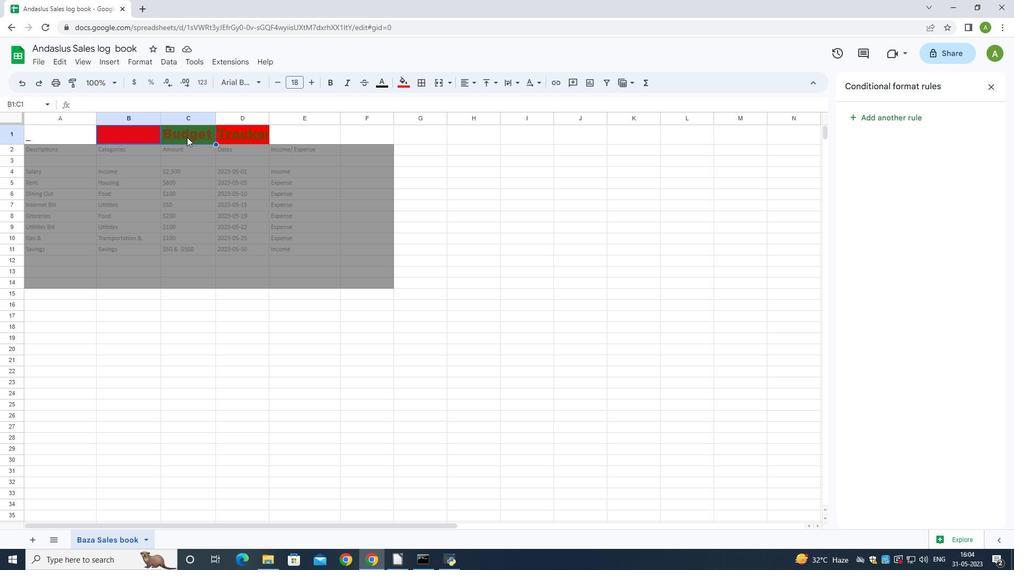 
Action: Mouse pressed left at (187, 136)
Screenshot: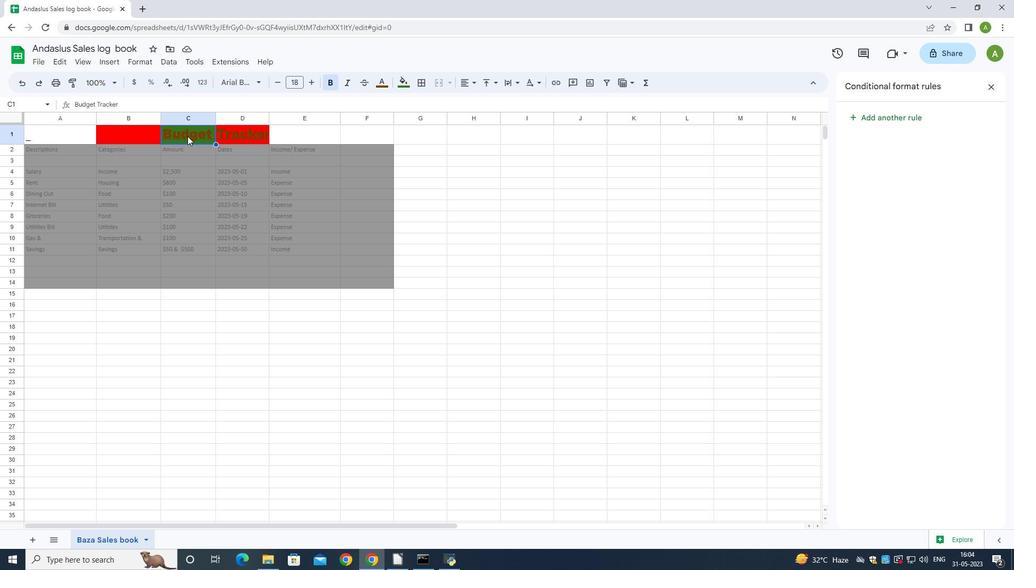 
Action: Mouse moved to (399, 84)
Screenshot: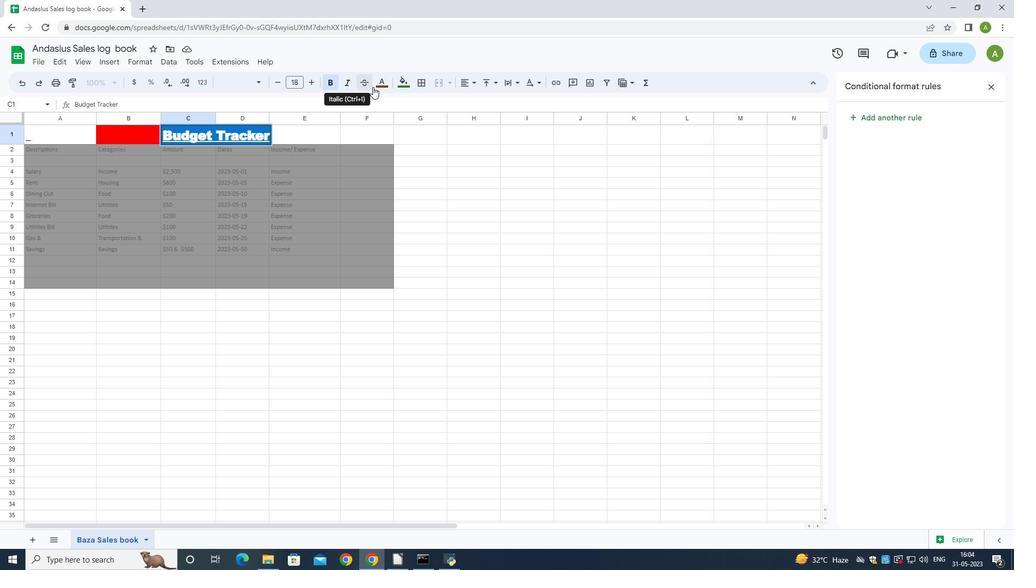 
Action: Mouse pressed left at (399, 84)
Screenshot: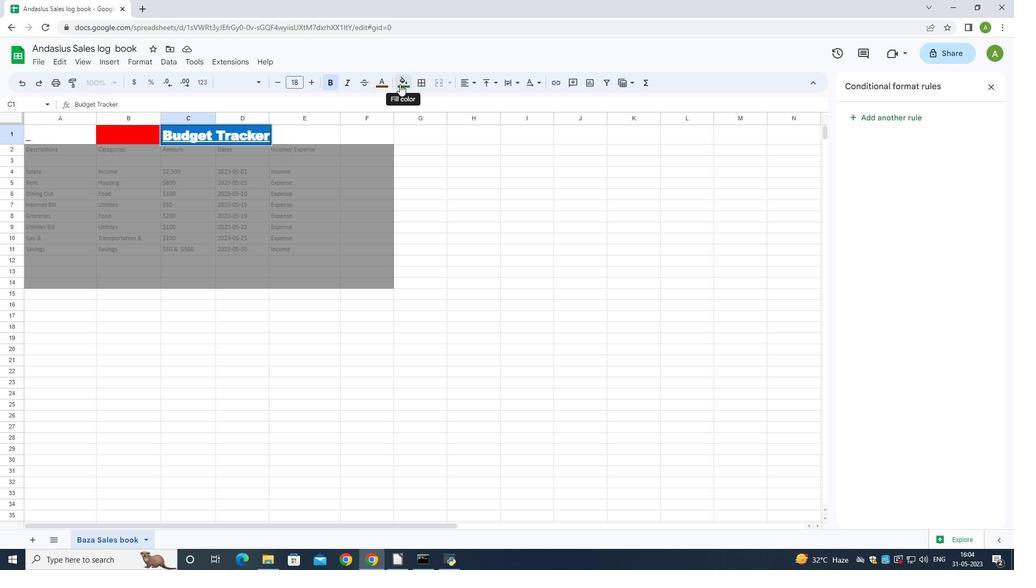 
Action: Mouse moved to (450, 188)
Screenshot: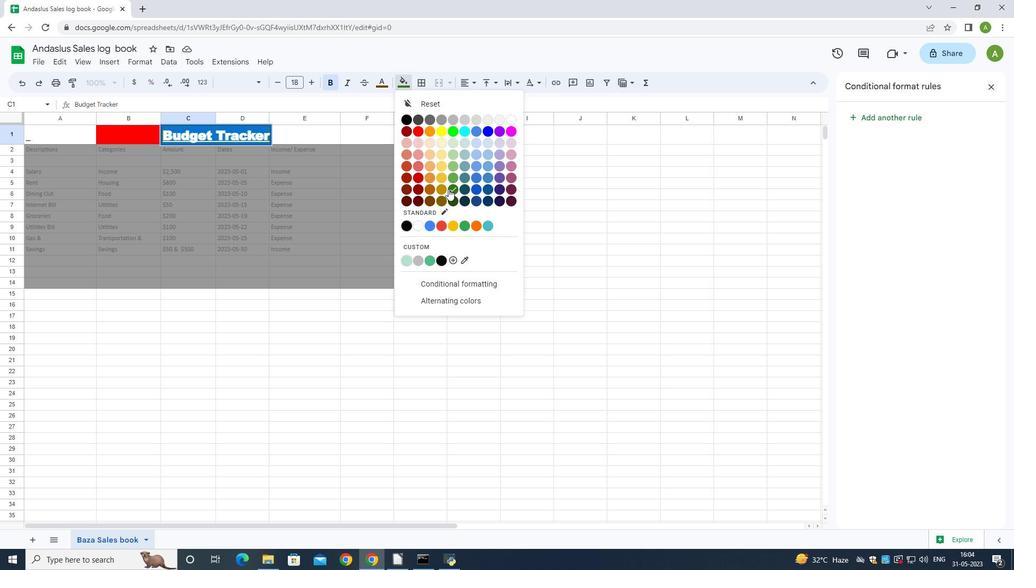 
Action: Mouse pressed left at (450, 188)
Screenshot: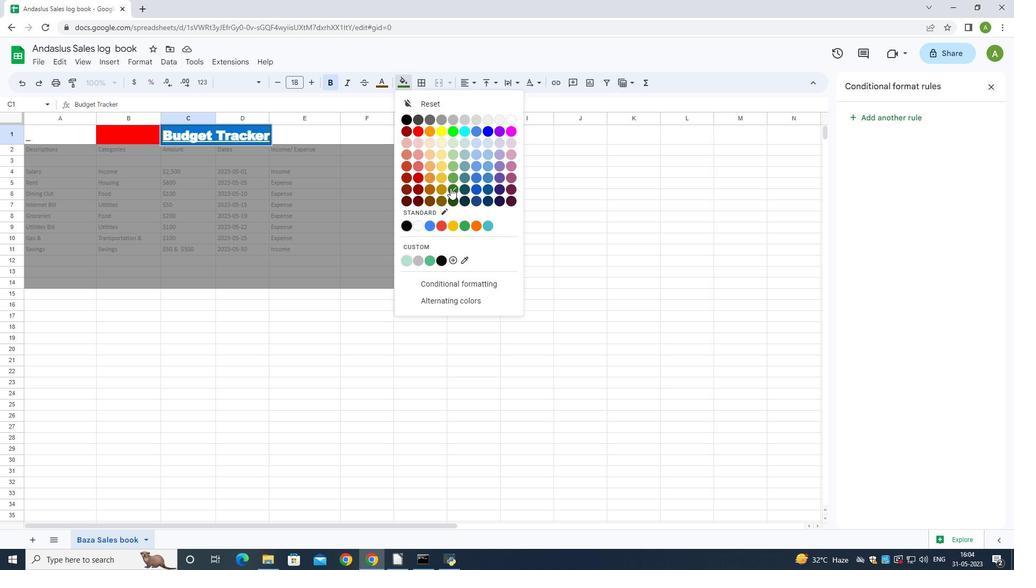 
Action: Mouse moved to (304, 130)
Screenshot: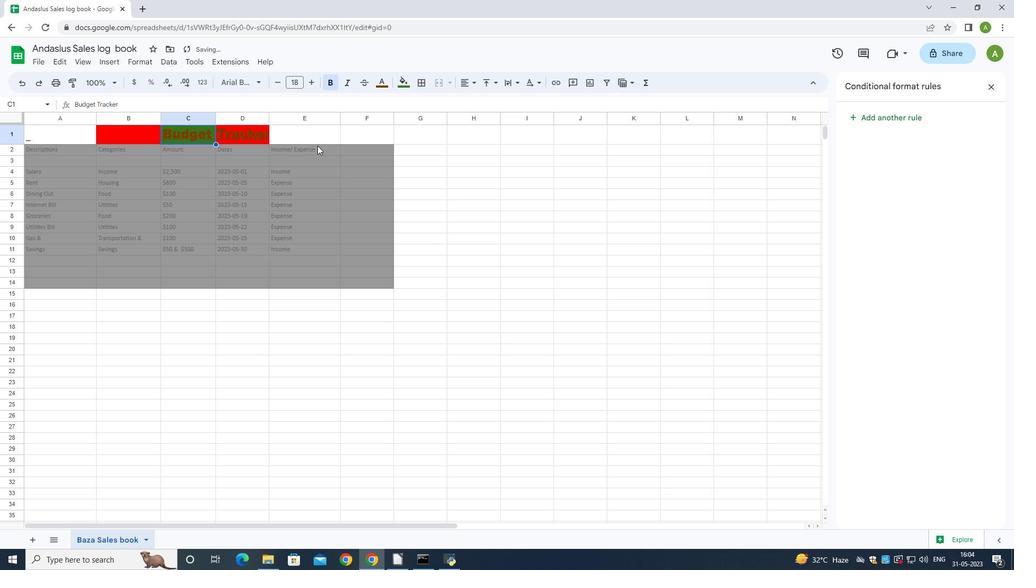 
Action: Mouse pressed left at (304, 130)
Screenshot: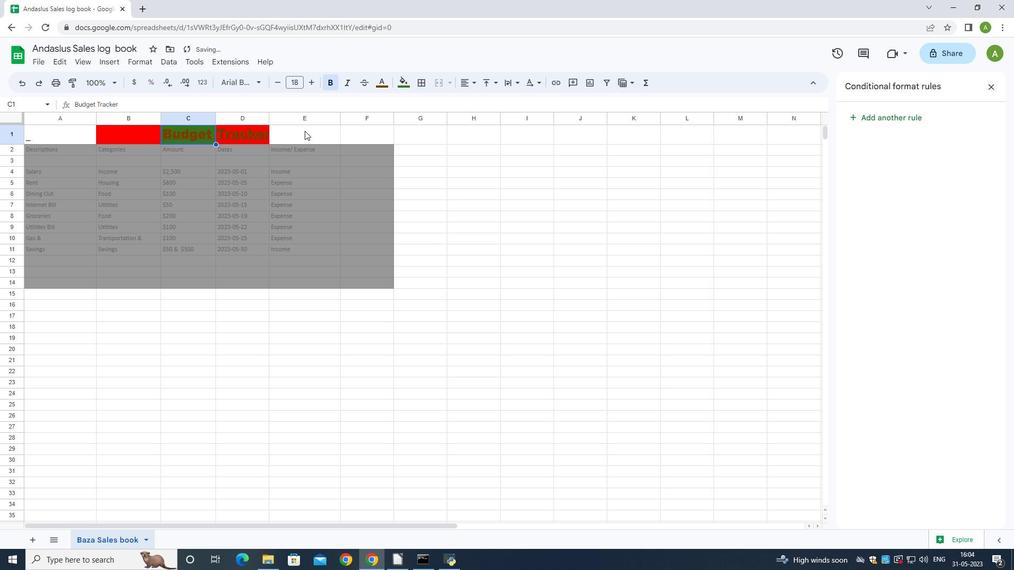 
Action: Mouse moved to (131, 129)
Screenshot: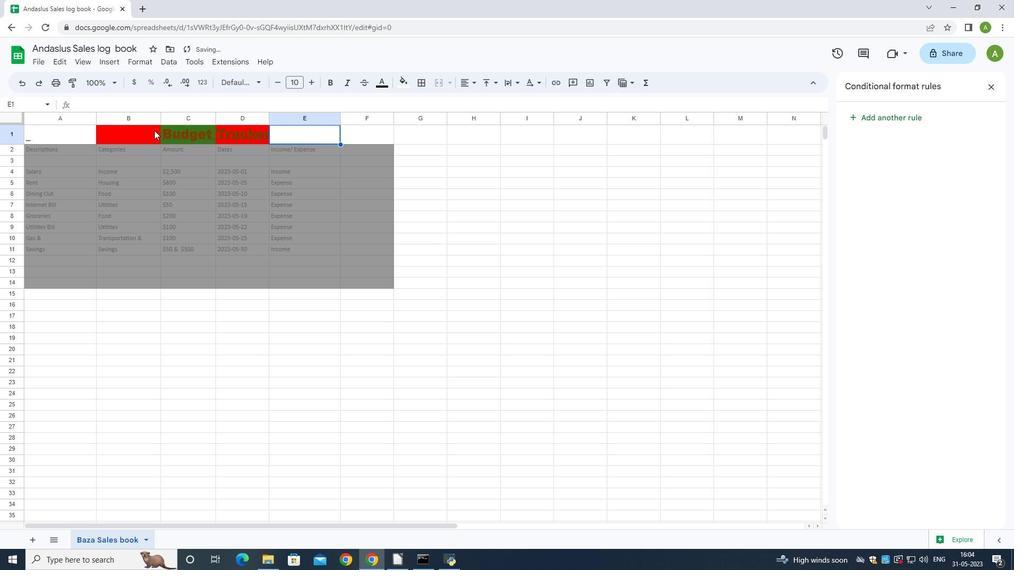
Action: Mouse pressed left at (131, 129)
Screenshot: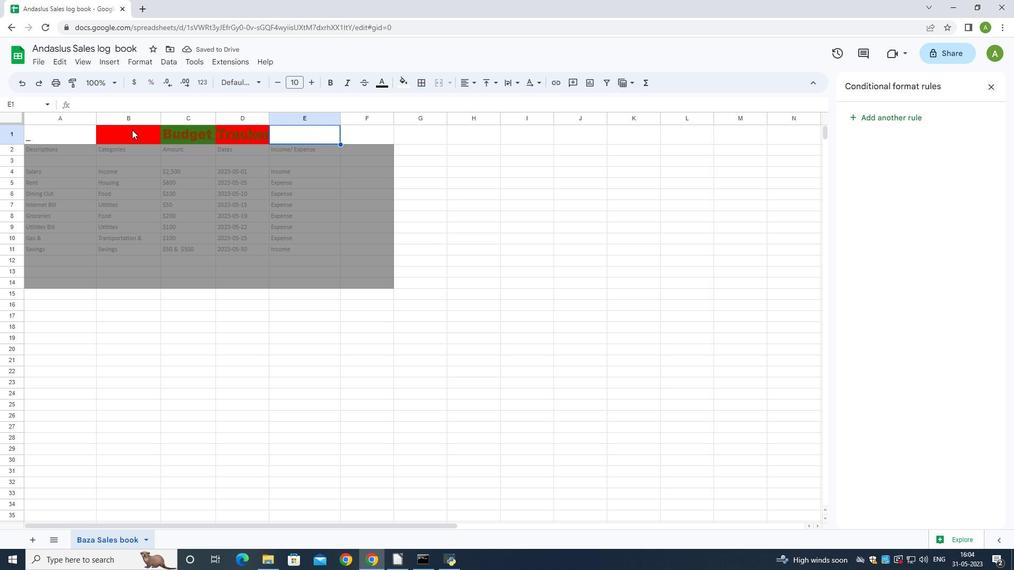 
Action: Mouse moved to (289, 127)
Screenshot: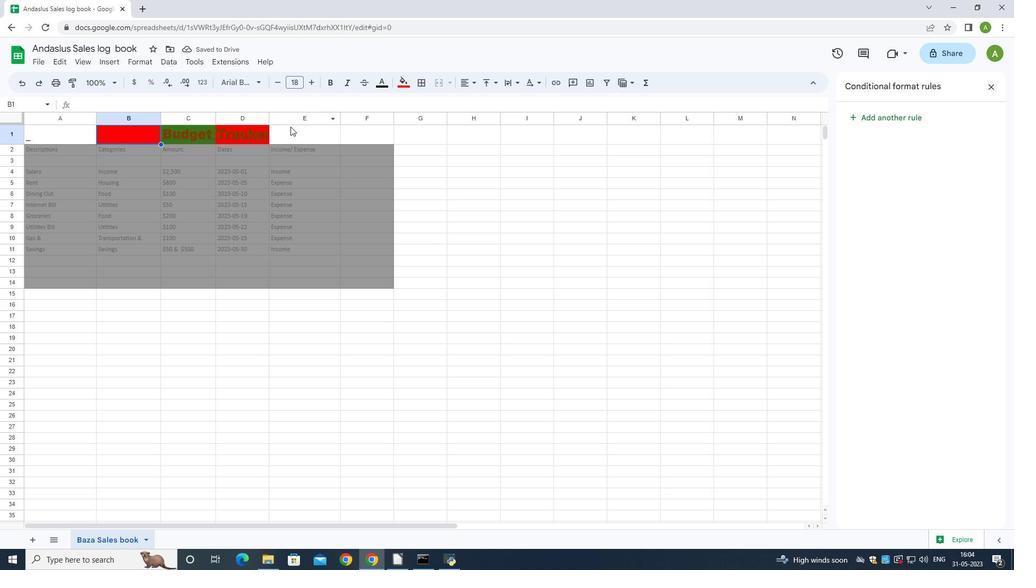 
Action: Mouse pressed left at (289, 127)
Screenshot: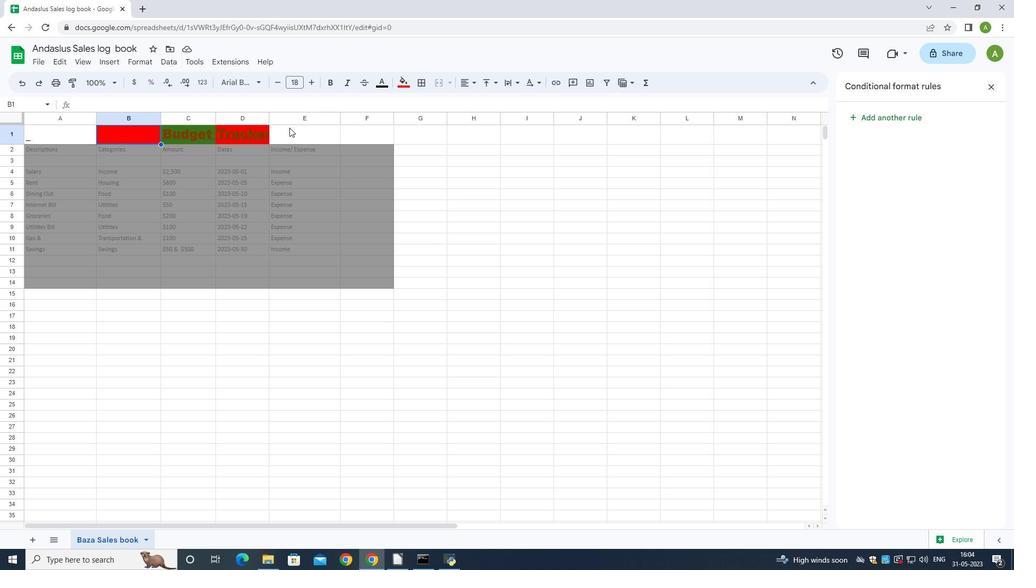 
Action: Mouse moved to (138, 61)
Screenshot: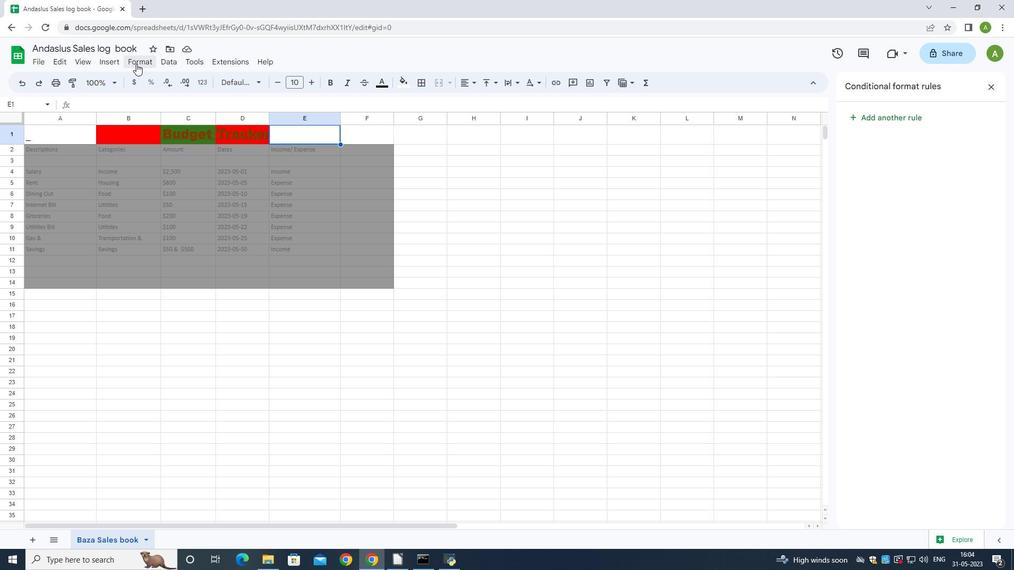 
Action: Mouse pressed left at (138, 61)
Screenshot: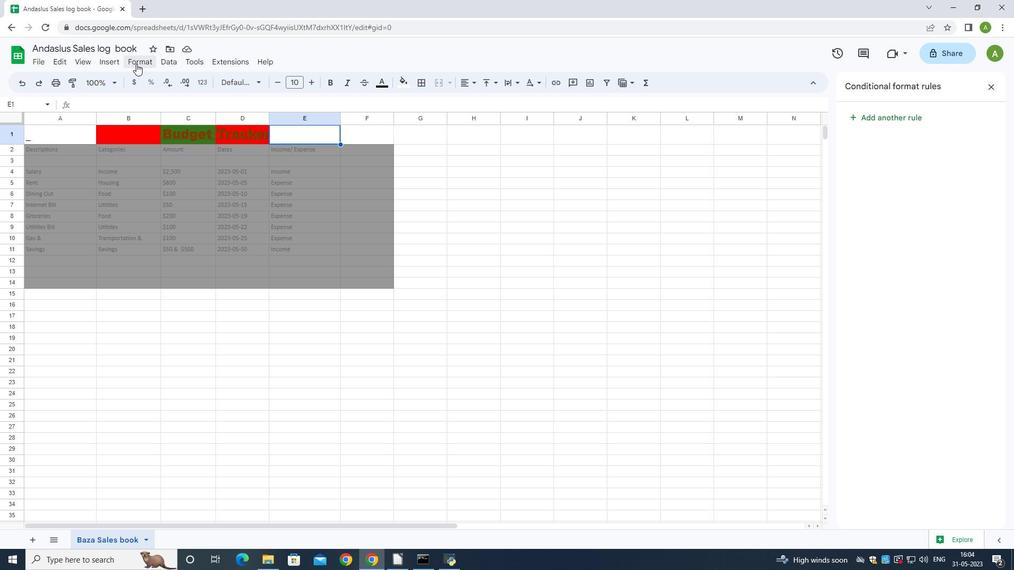 
Action: Mouse moved to (306, 161)
Screenshot: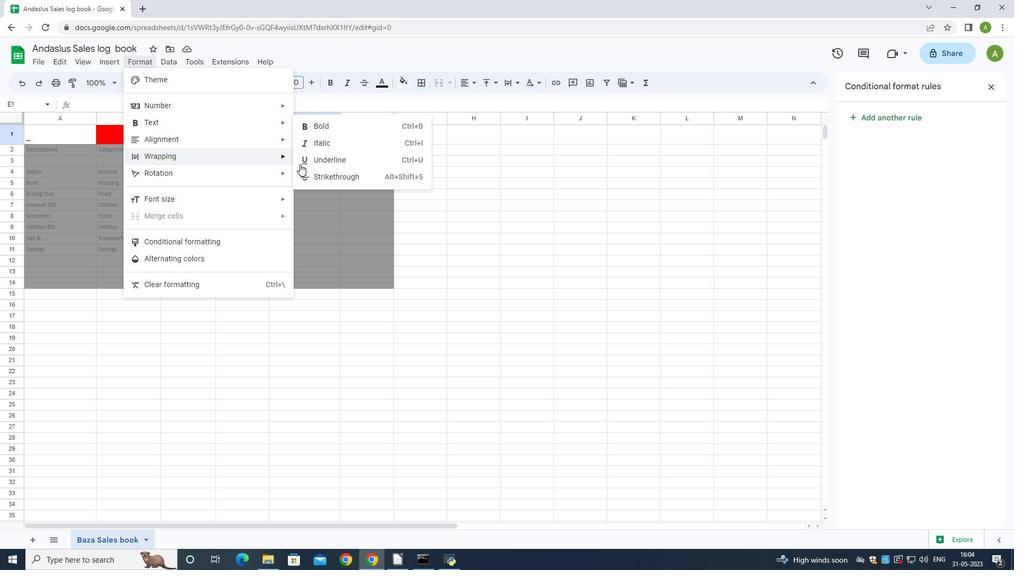 
Action: Mouse pressed left at (306, 161)
Screenshot: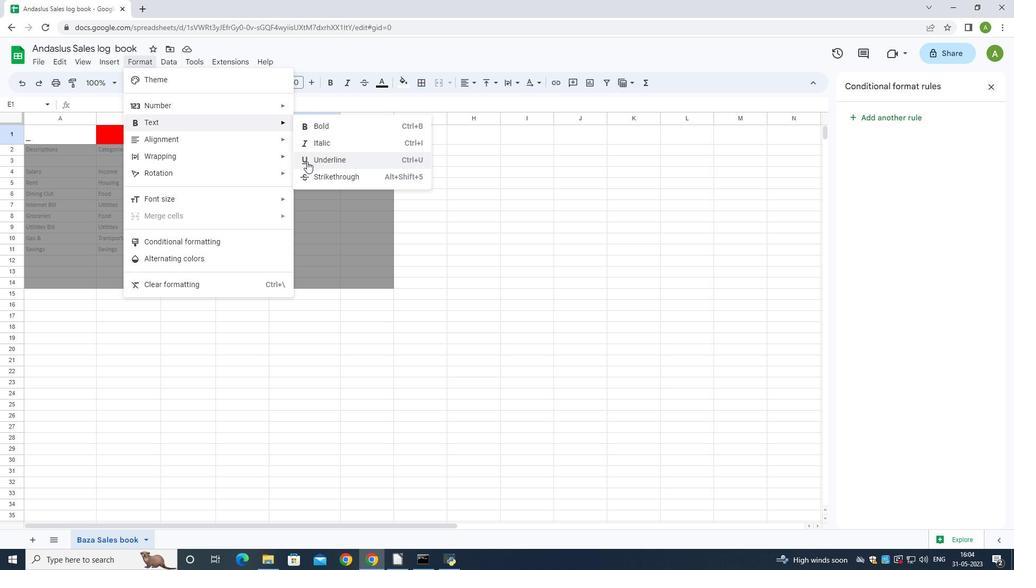 
Action: Mouse moved to (136, 63)
Screenshot: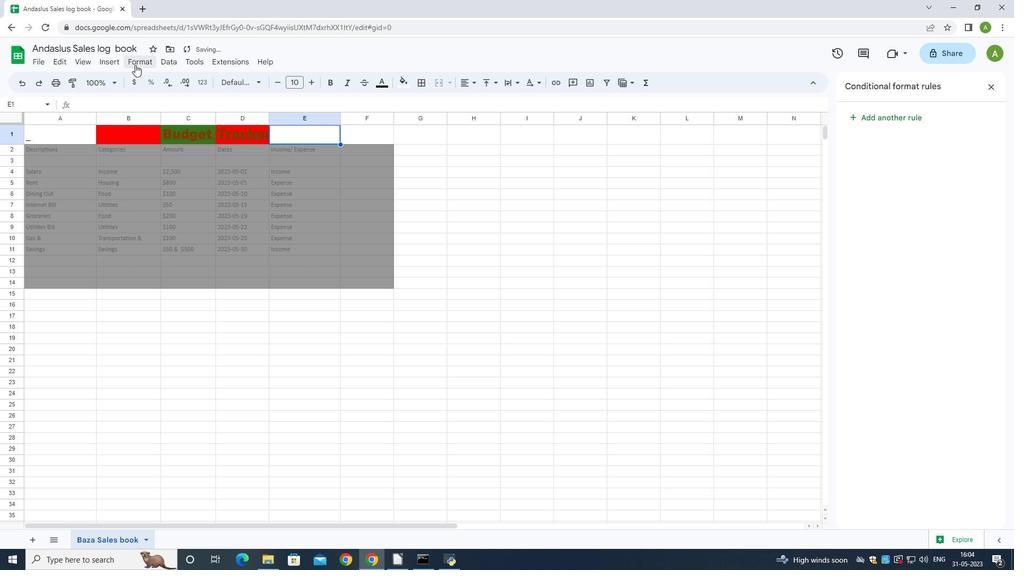
Action: Mouse pressed left at (136, 63)
Screenshot: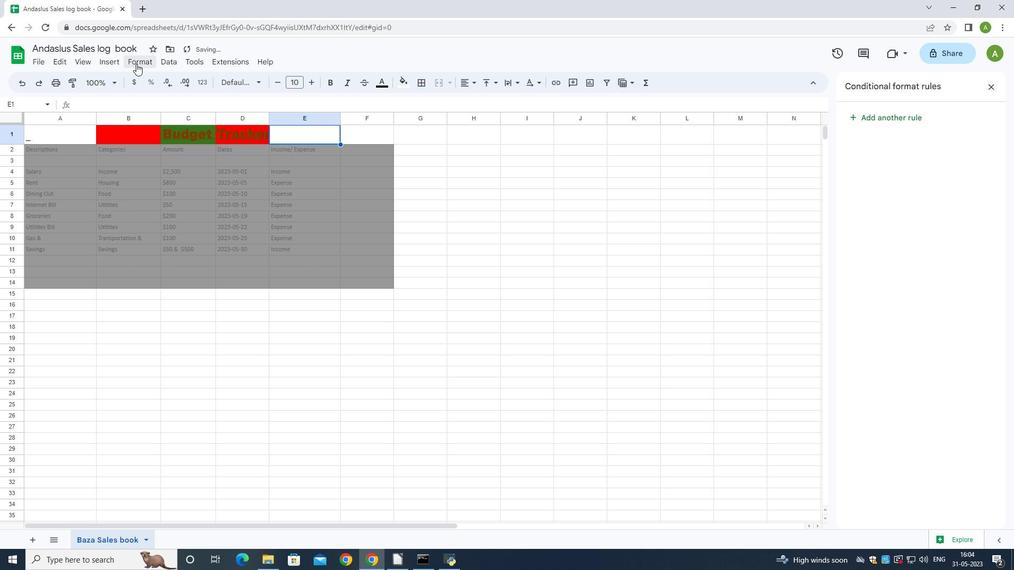
Action: Mouse moved to (315, 158)
Screenshot: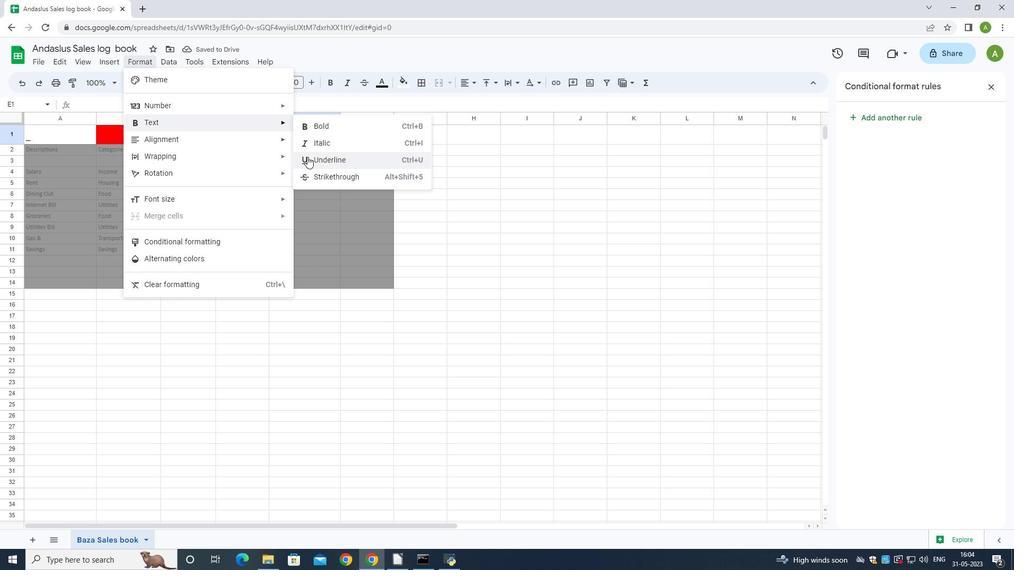 
Action: Mouse pressed left at (315, 158)
Screenshot: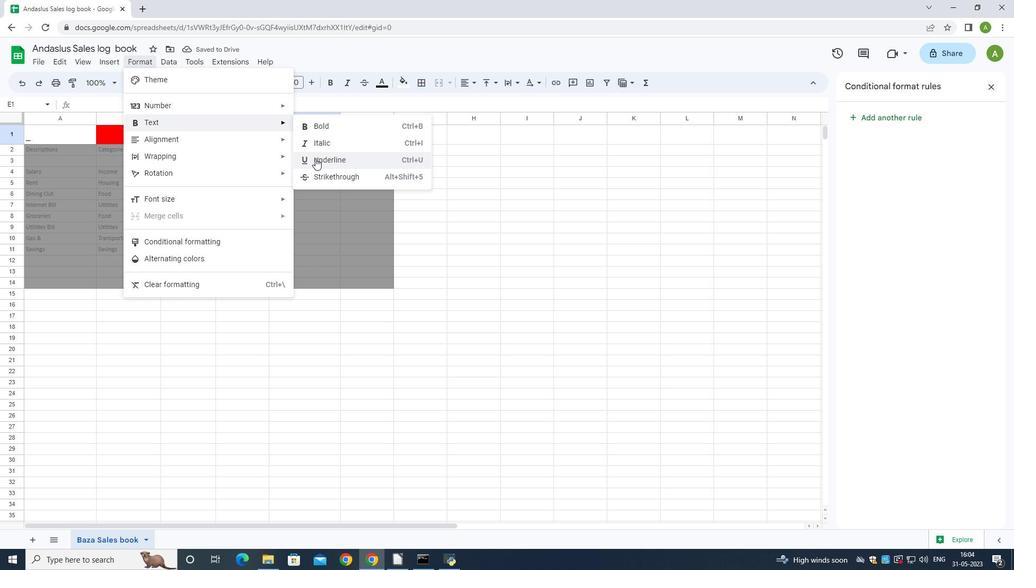 
Action: Mouse moved to (312, 80)
Screenshot: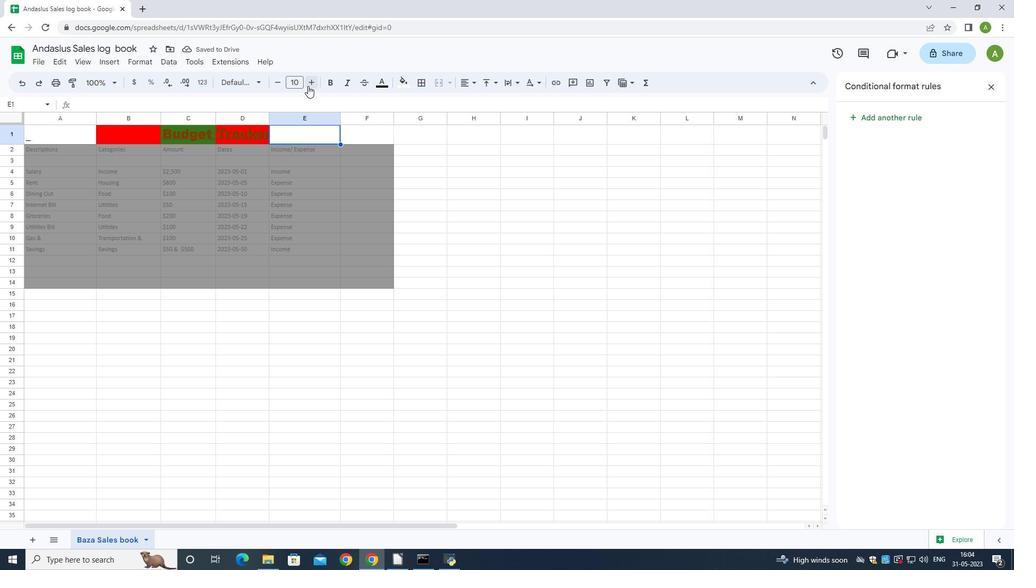 
Action: Mouse pressed left at (312, 80)
Screenshot: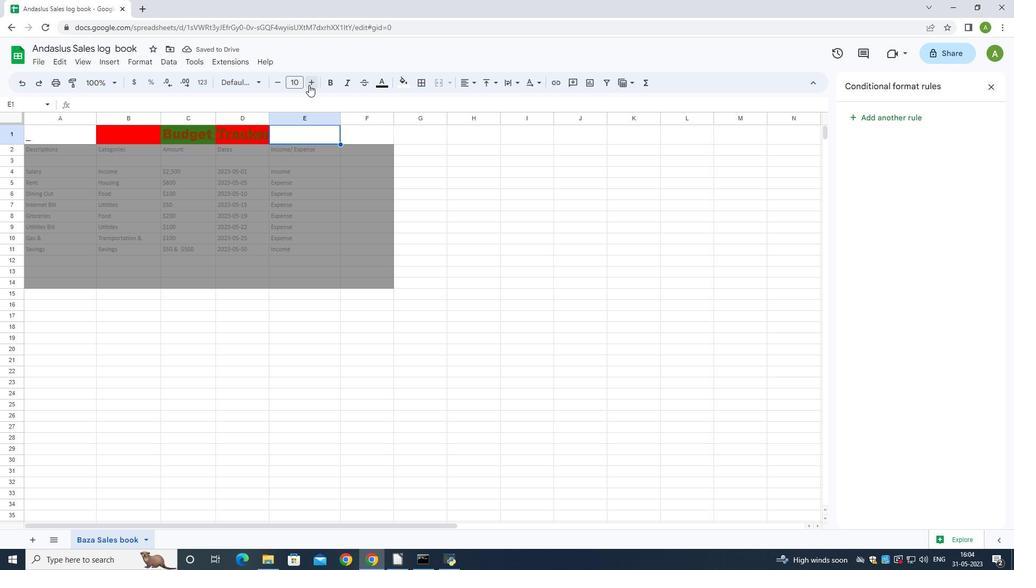 
Action: Mouse moved to (312, 79)
Screenshot: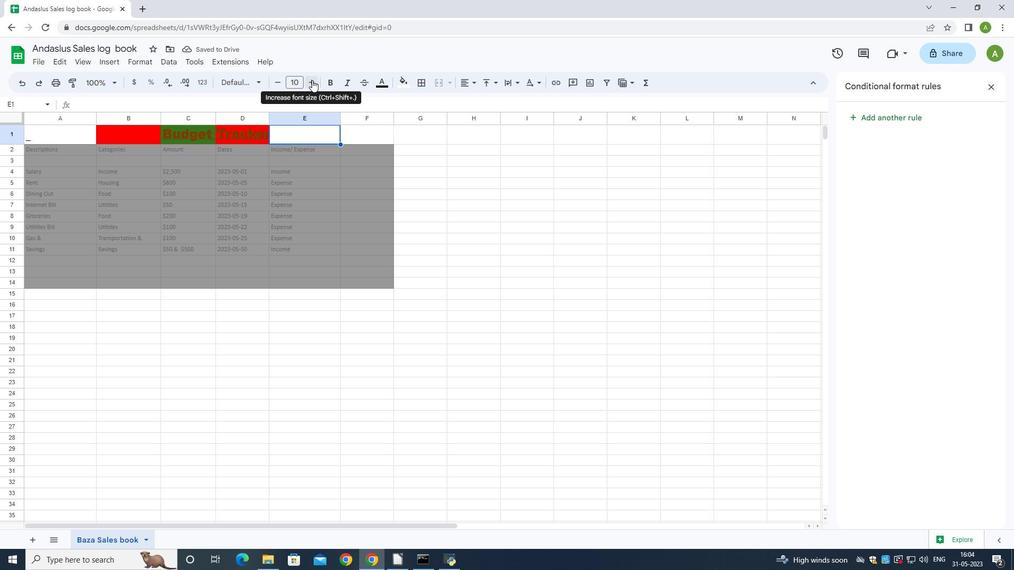 
Action: Mouse pressed left at (312, 79)
Screenshot: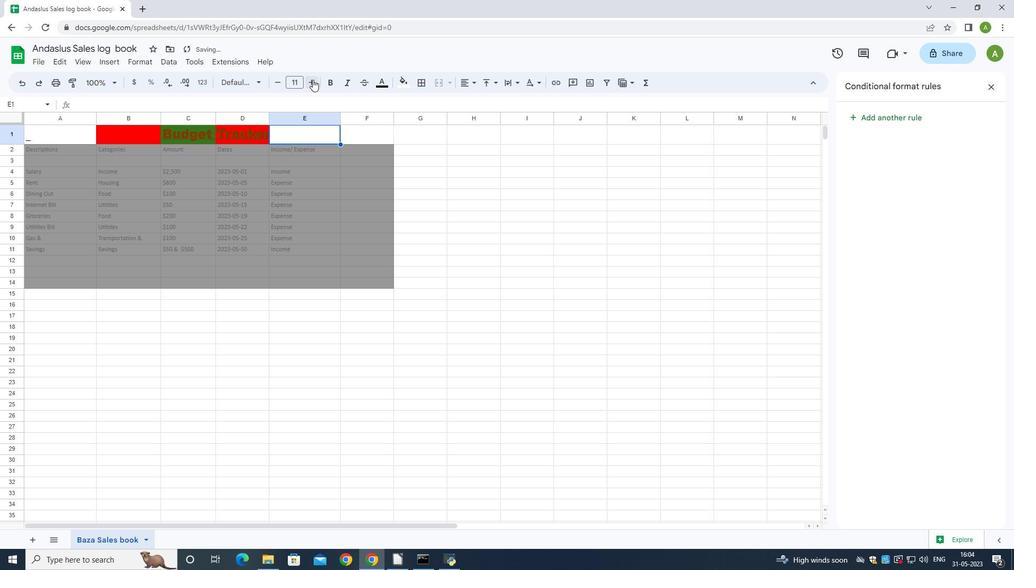 
Action: Mouse moved to (30, 153)
Screenshot: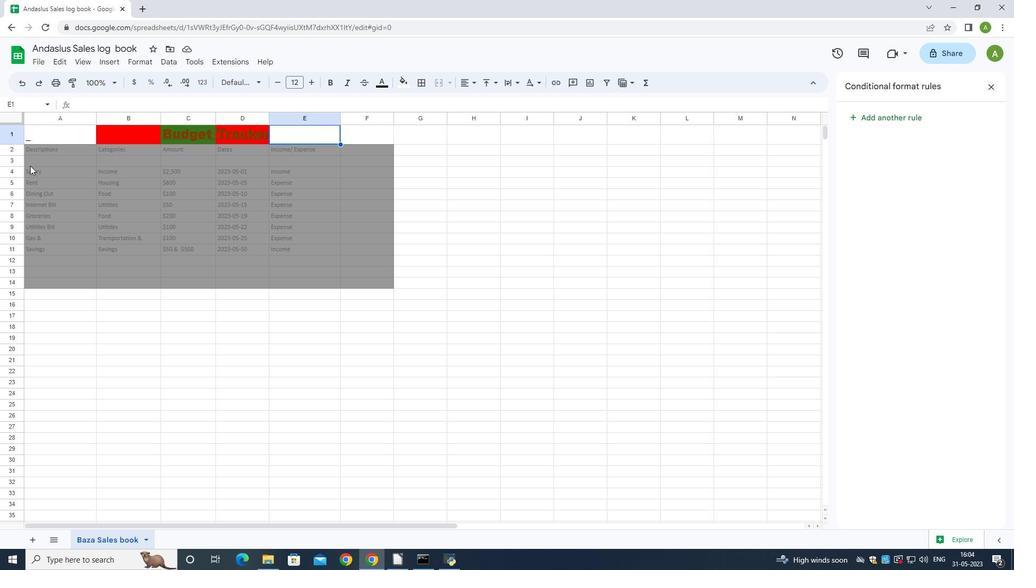 
Action: Mouse pressed left at (30, 153)
Screenshot: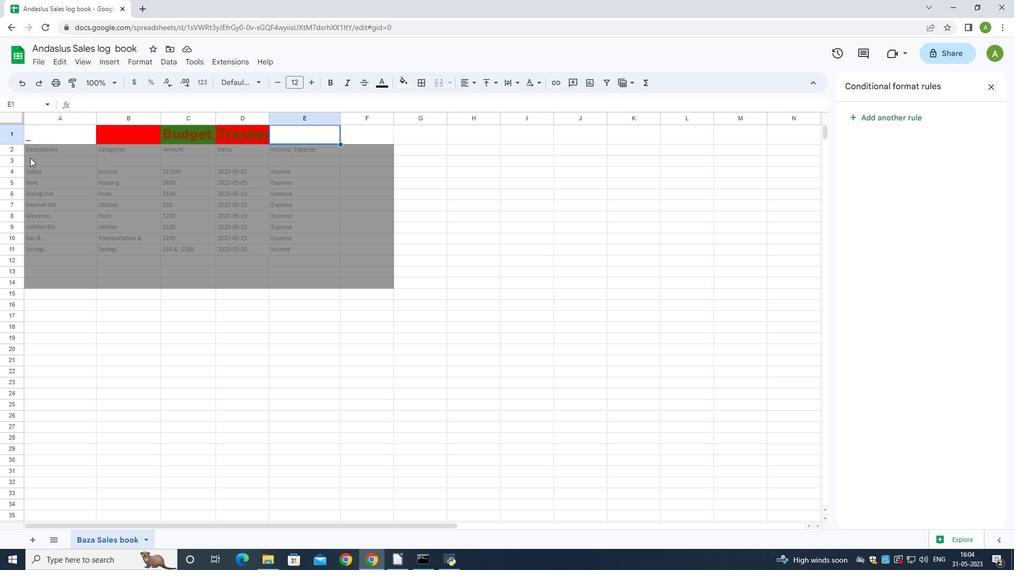
Action: Mouse moved to (31, 148)
Screenshot: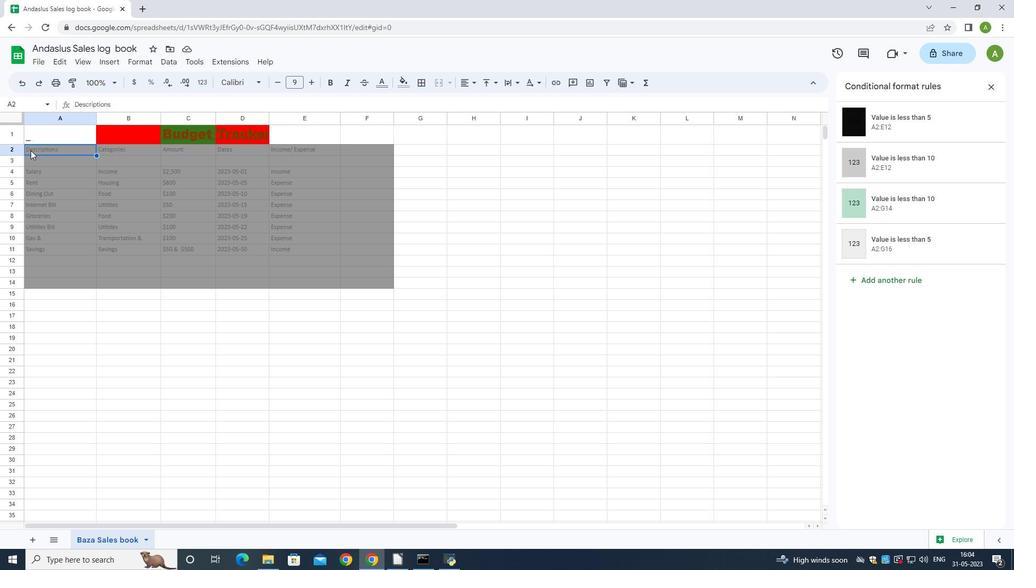 
Action: Mouse pressed left at (31, 148)
Screenshot: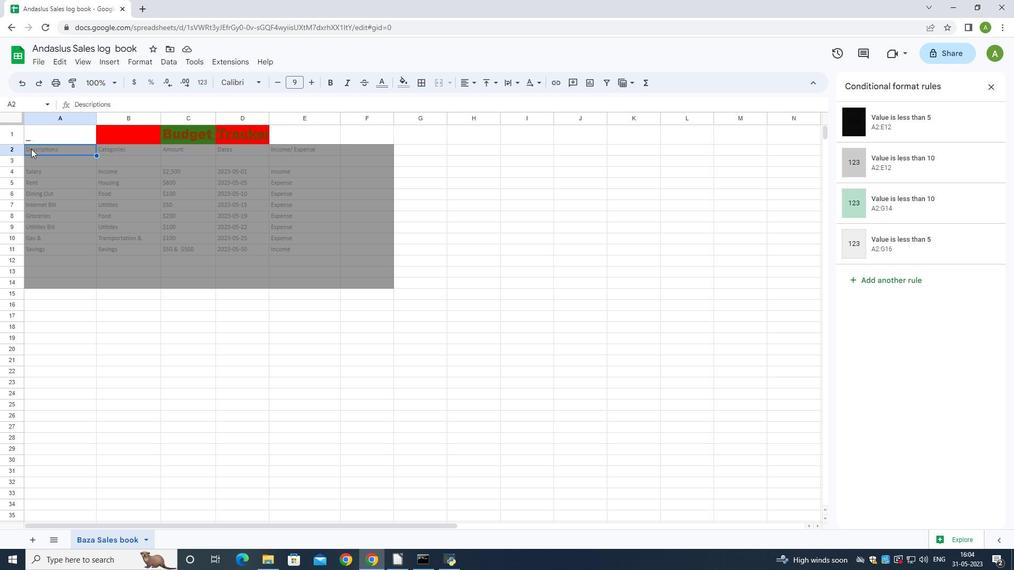 
Action: Mouse moved to (314, 80)
Screenshot: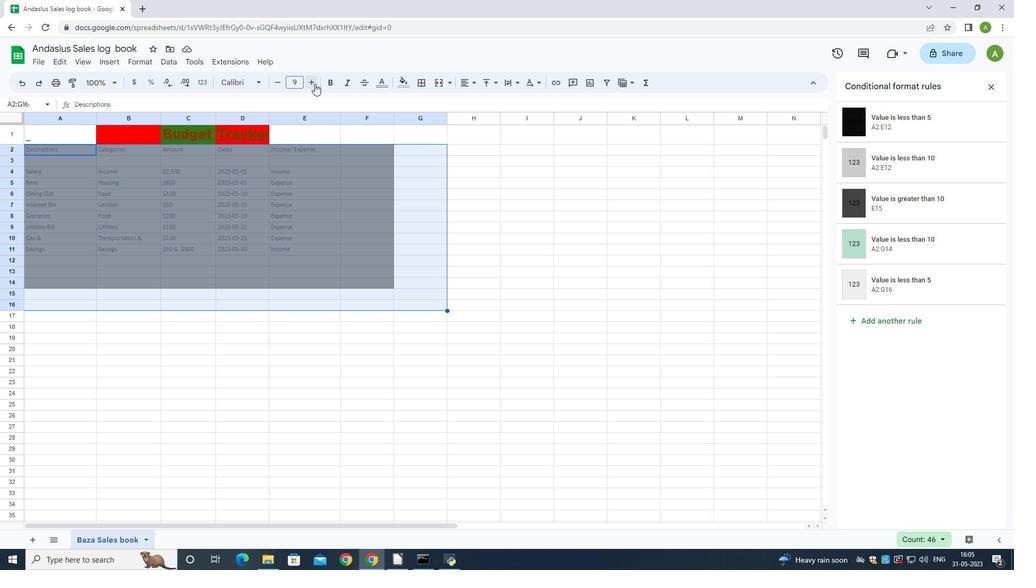 
Action: Mouse pressed left at (314, 80)
Screenshot: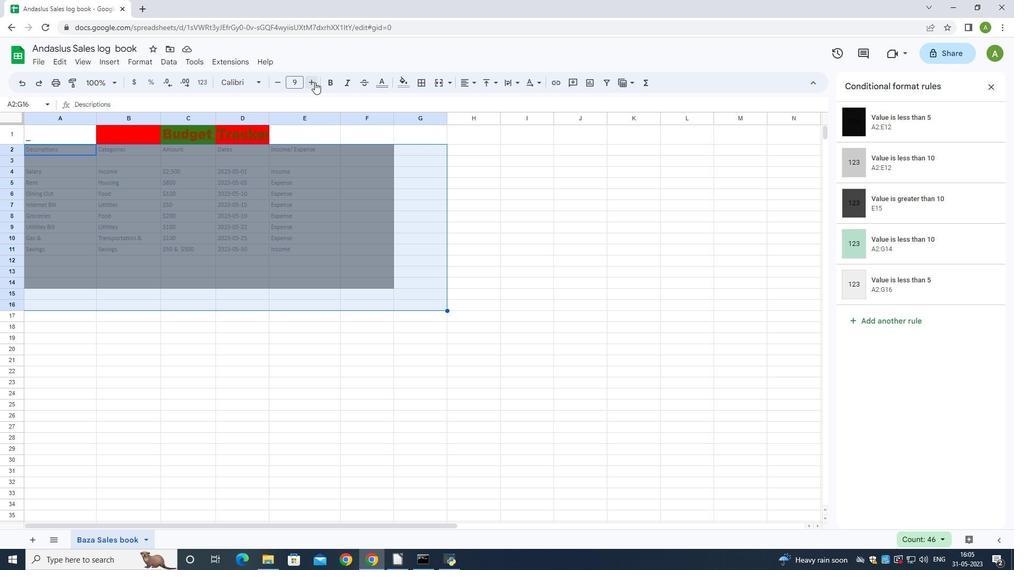
Action: Mouse pressed left at (314, 80)
Screenshot: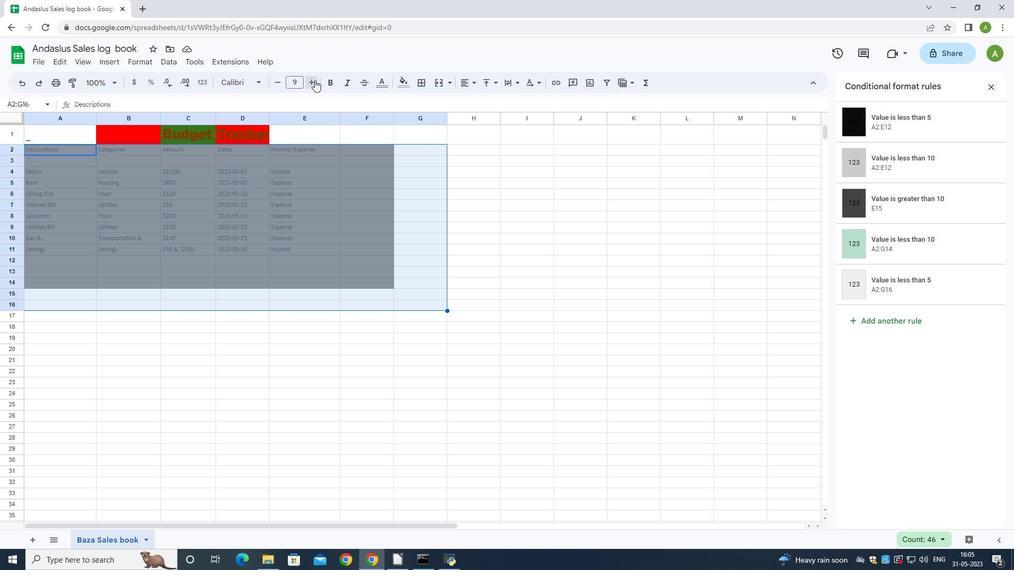 
Action: Mouse pressed left at (314, 80)
Screenshot: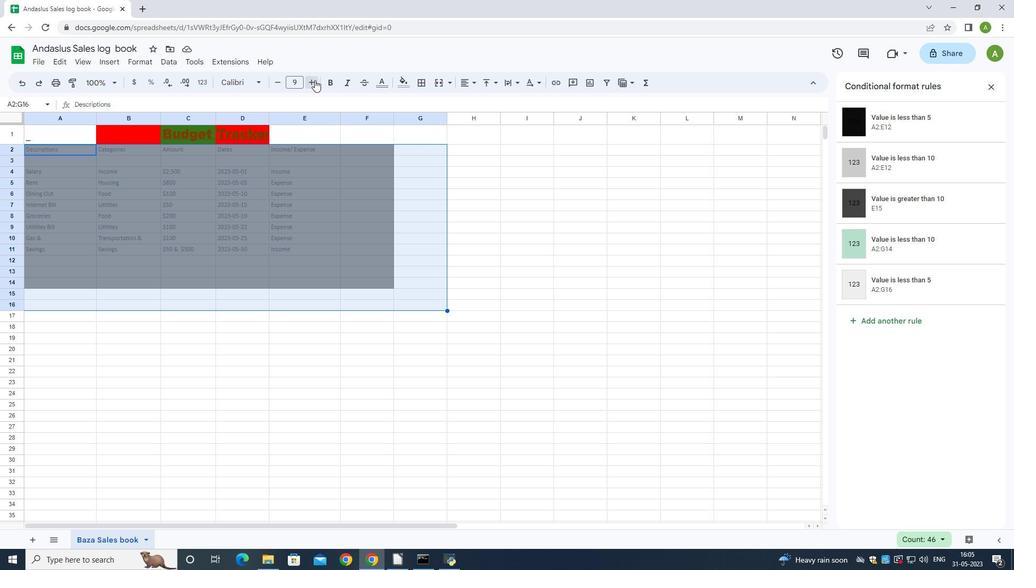 
Action: Mouse pressed left at (314, 80)
Screenshot: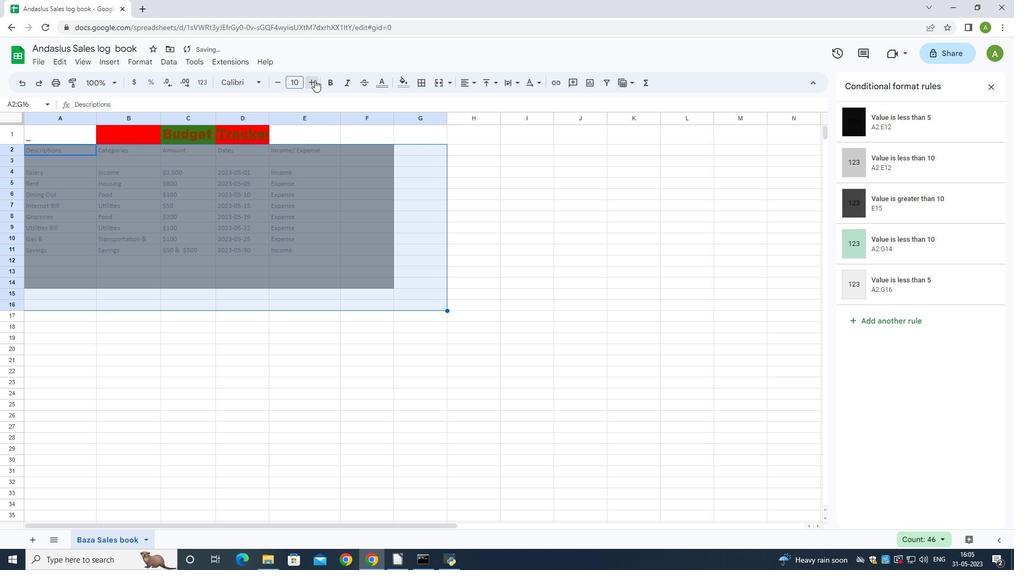 
Action: Mouse pressed left at (314, 80)
Screenshot: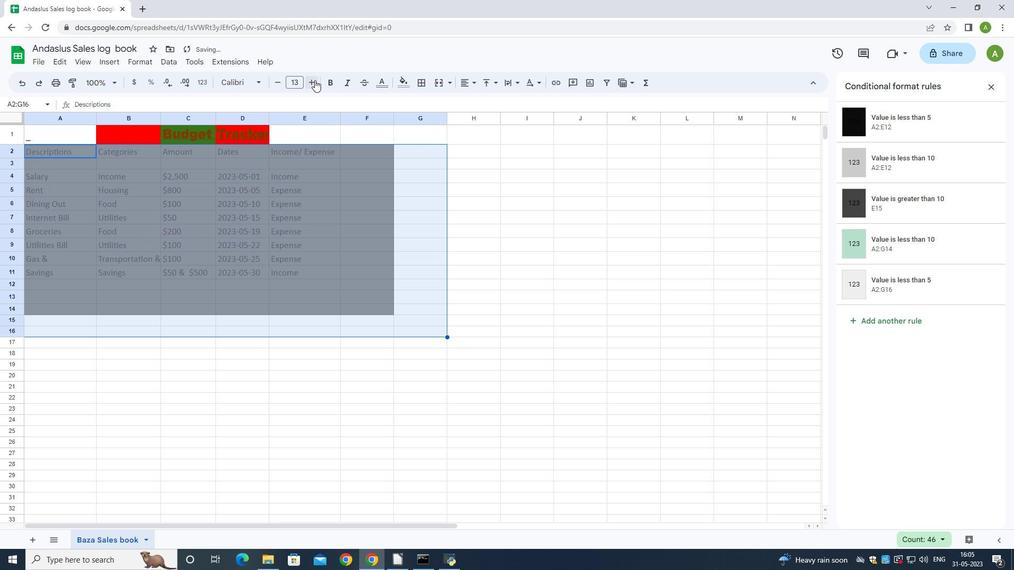 
Action: Mouse pressed left at (314, 80)
Screenshot: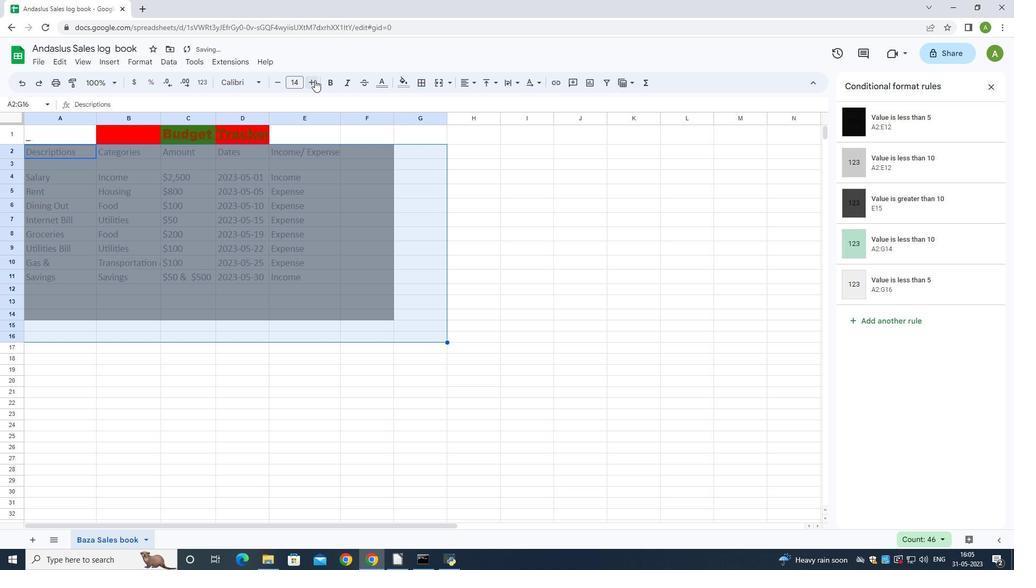 
Action: Mouse pressed left at (314, 80)
Screenshot: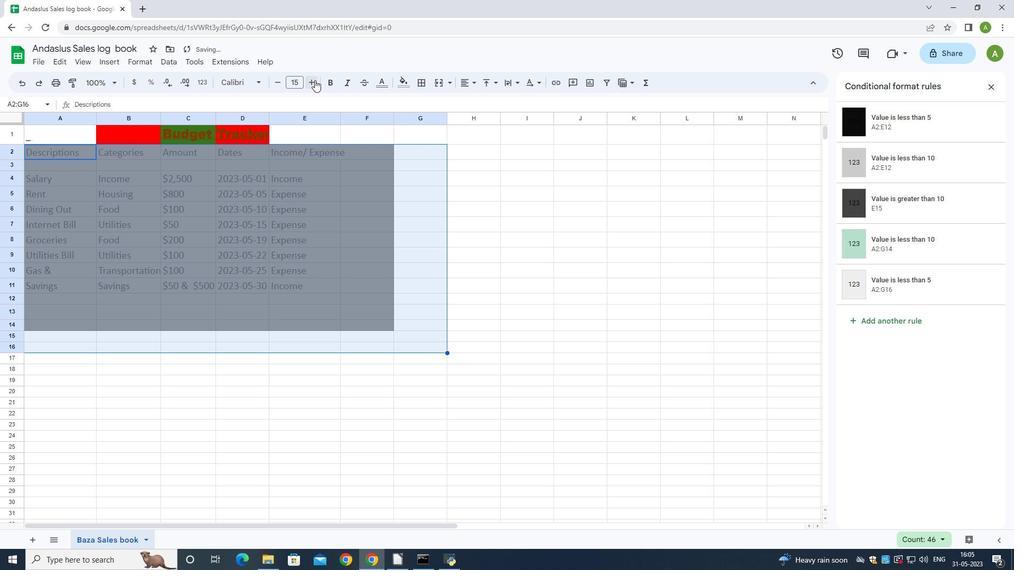 
Action: Mouse moved to (54, 132)
Screenshot: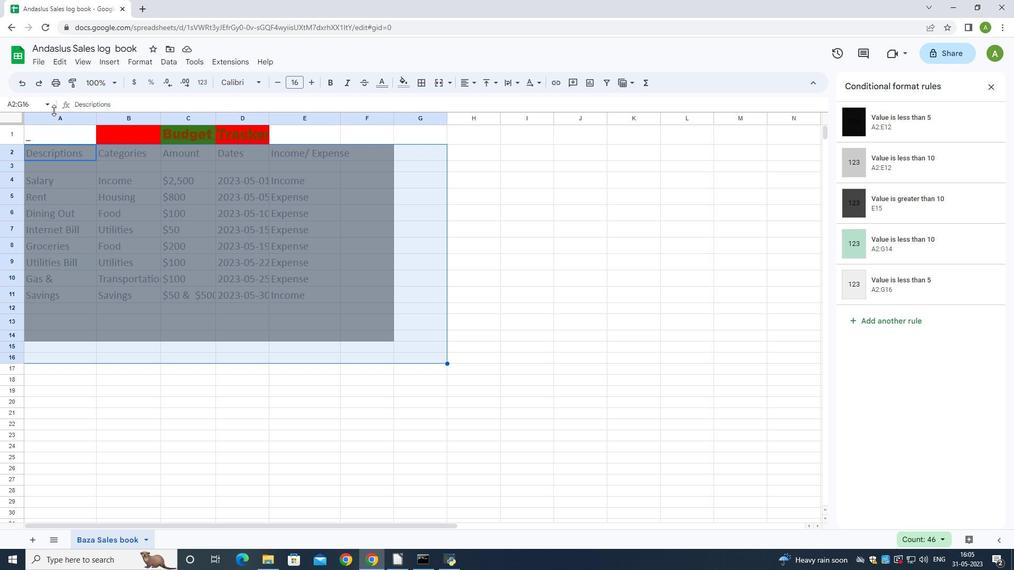 
Action: Mouse pressed left at (54, 132)
Screenshot: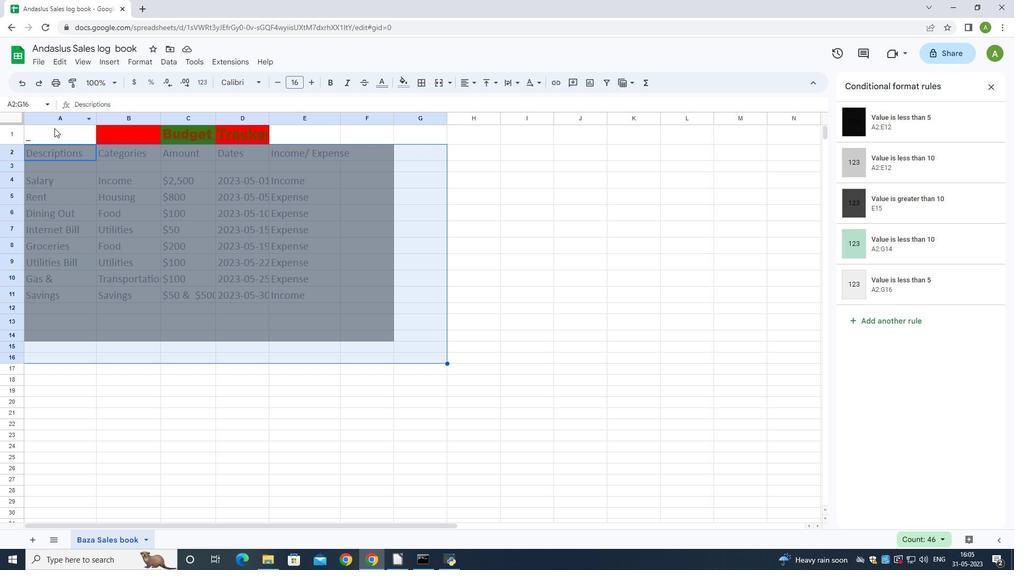 
Action: Mouse pressed left at (54, 132)
Screenshot: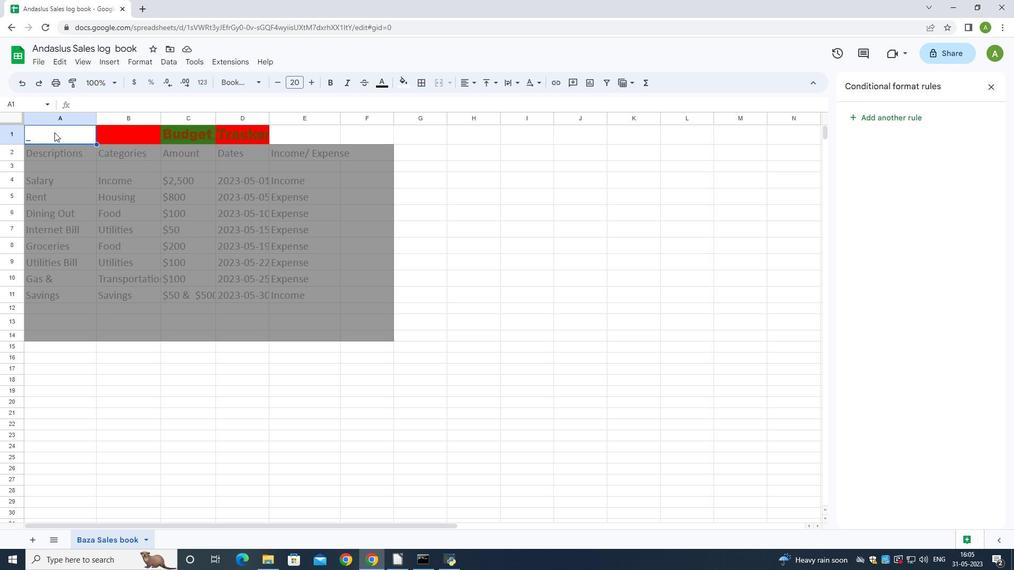 
Action: Mouse moved to (462, 86)
Screenshot: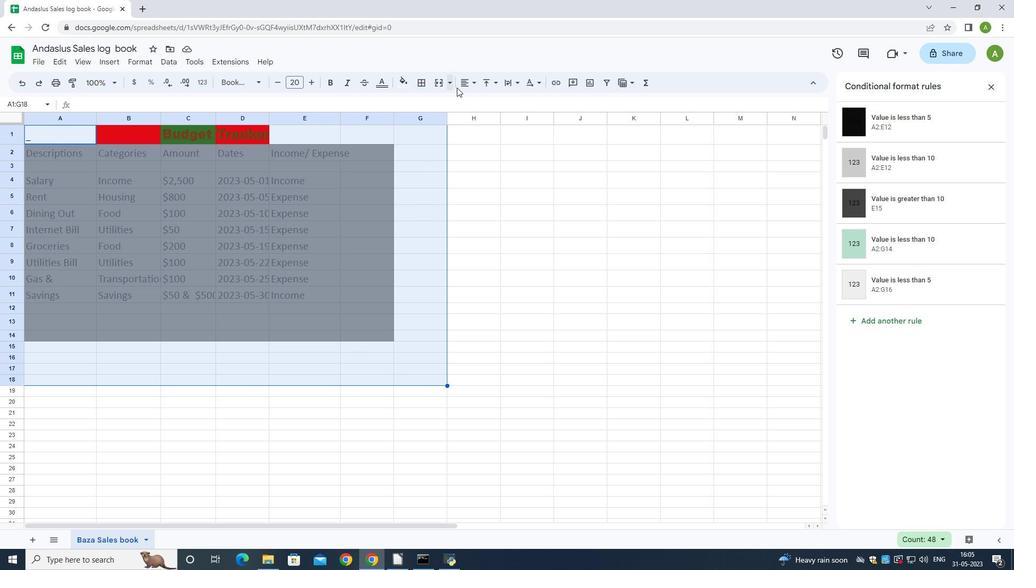 
Action: Mouse pressed left at (462, 86)
Screenshot: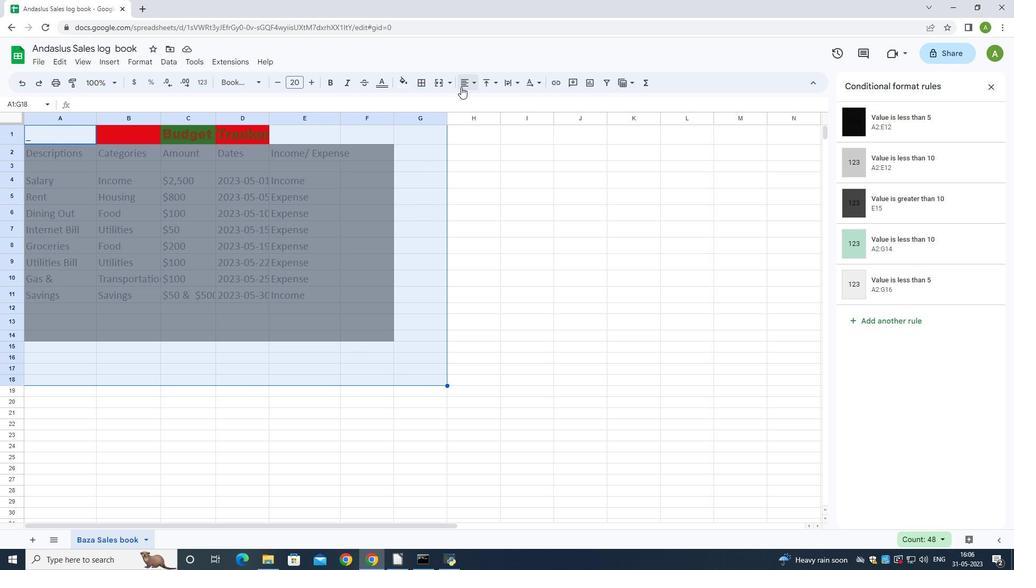 
Action: Mouse moved to (497, 101)
Screenshot: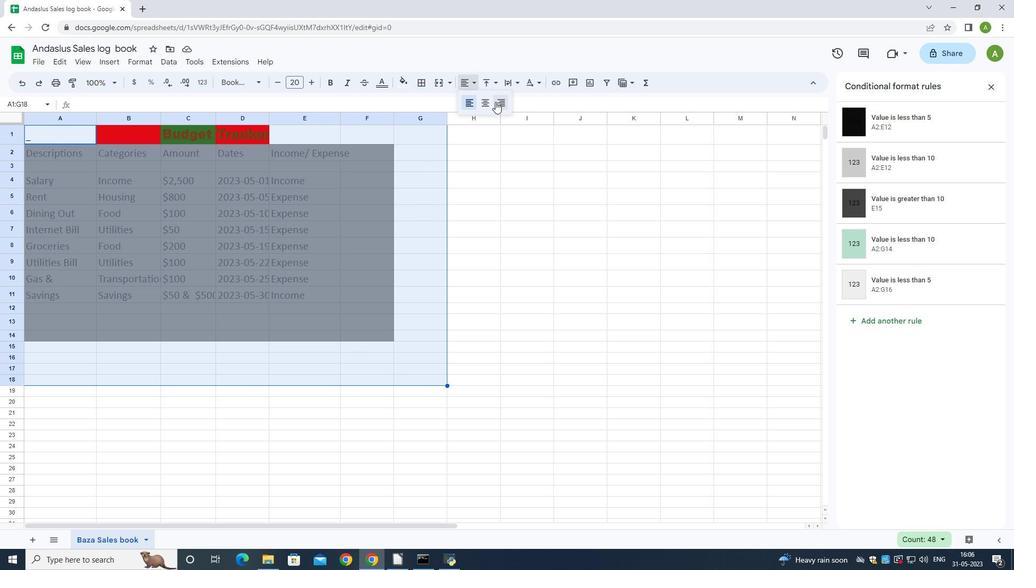 
Action: Mouse pressed left at (497, 101)
Screenshot: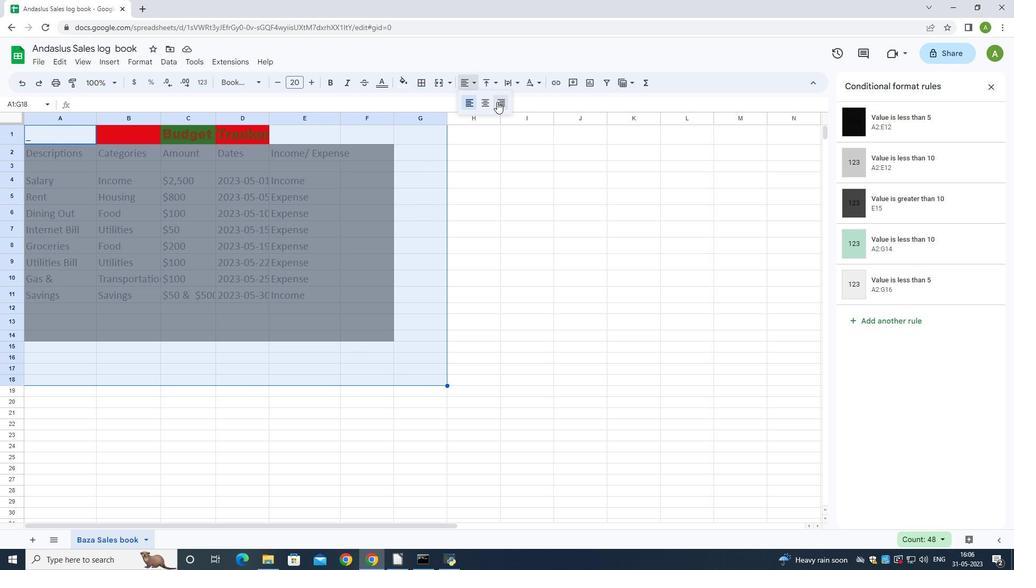 
Action: Mouse moved to (97, 541)
Screenshot: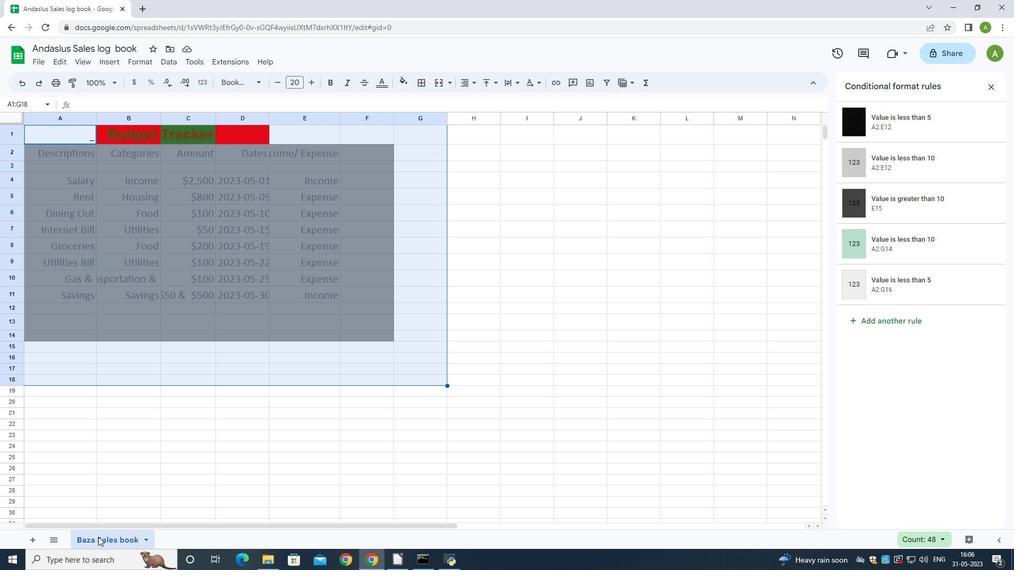 
Action: Mouse pressed left at (97, 541)
Screenshot: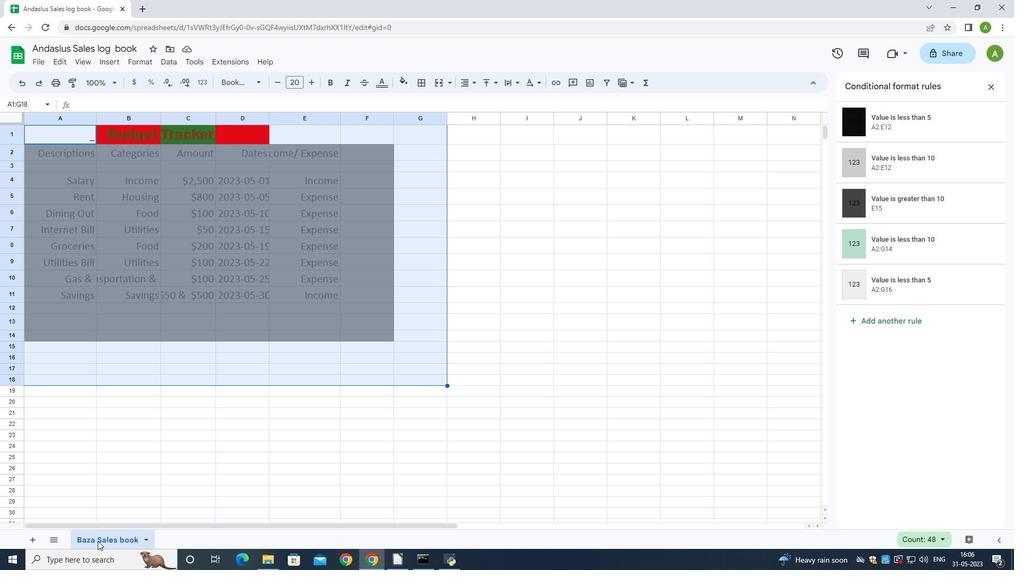 
Action: Mouse moved to (101, 537)
Screenshot: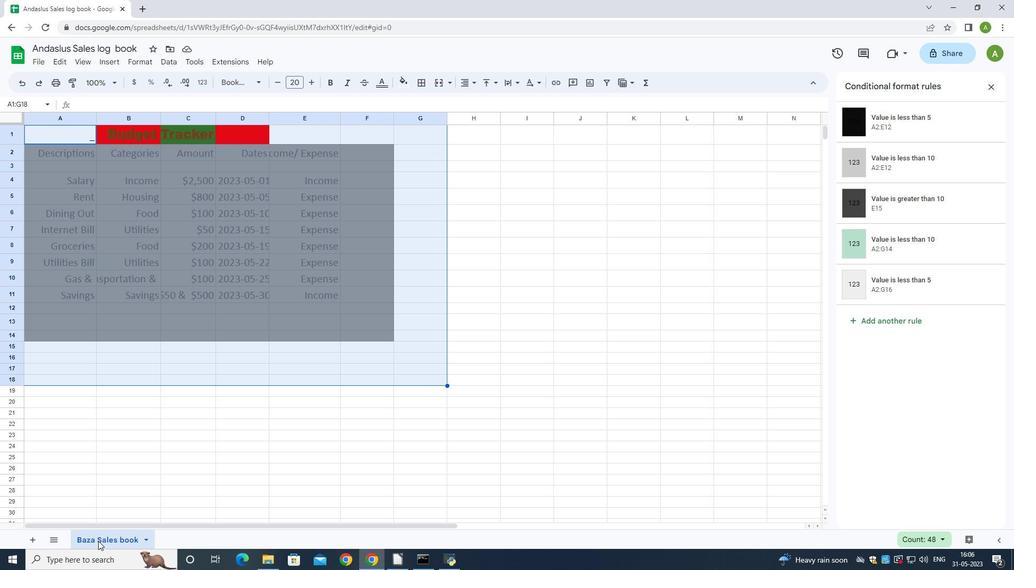 
Action: Mouse pressed left at (101, 537)
Screenshot: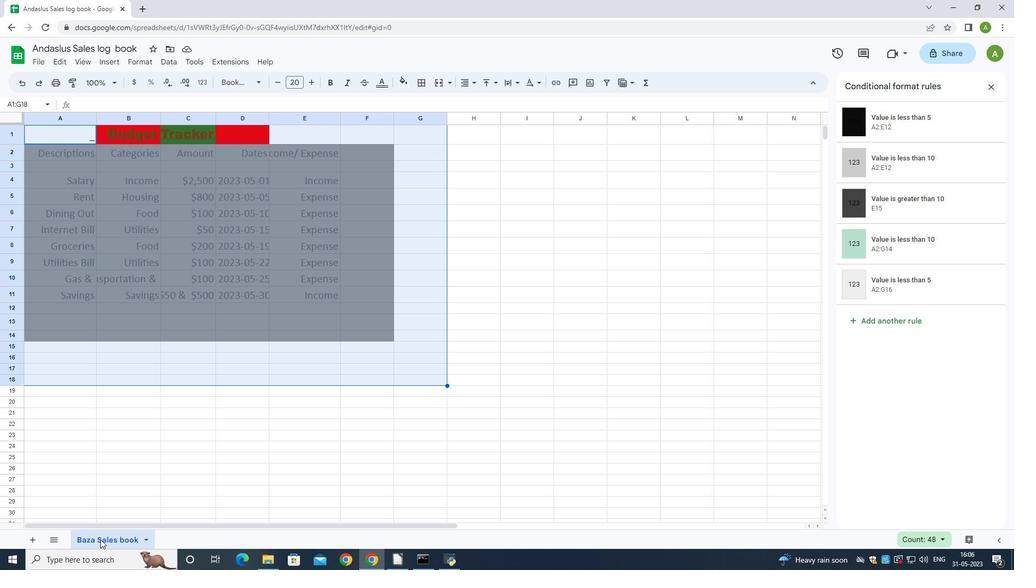 
Action: Mouse pressed left at (101, 537)
Screenshot: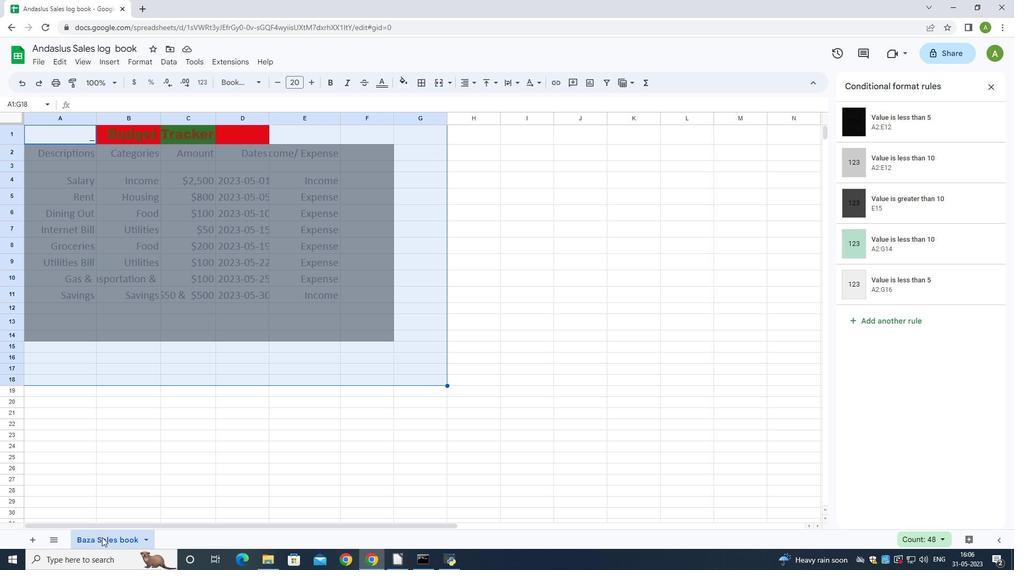 
Action: Mouse moved to (102, 537)
Screenshot: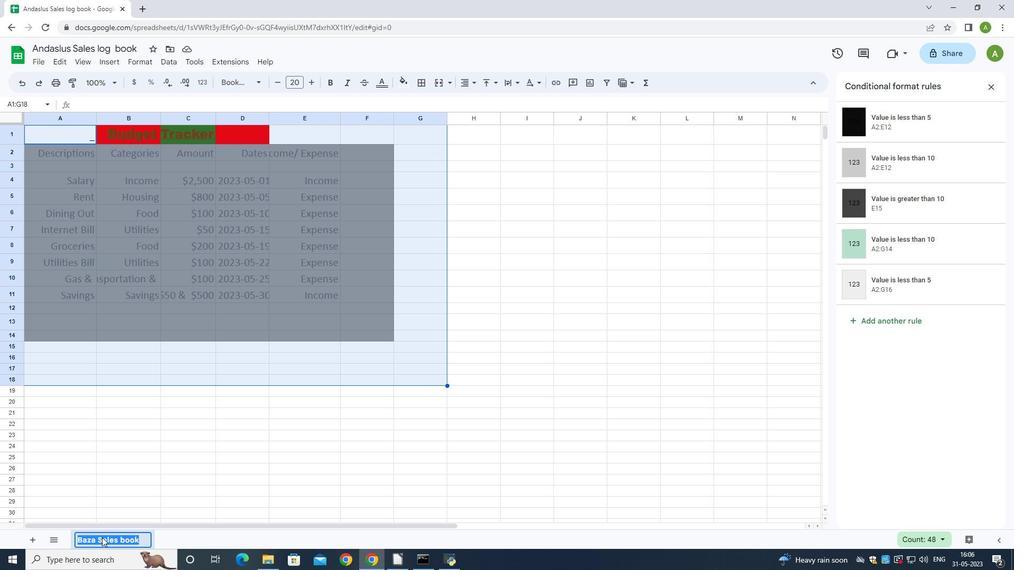 
Action: Key pressed <Key.backspace><Key.shift><Key.shift><Key.shift><Key.shift><Key.shift><Key.shift><Key.shift><Key.shift><Key.shift><Key.shift><Key.shift>Budget<Key.space><Key.shift><Key.shift><Key.shift>Guru
Screenshot: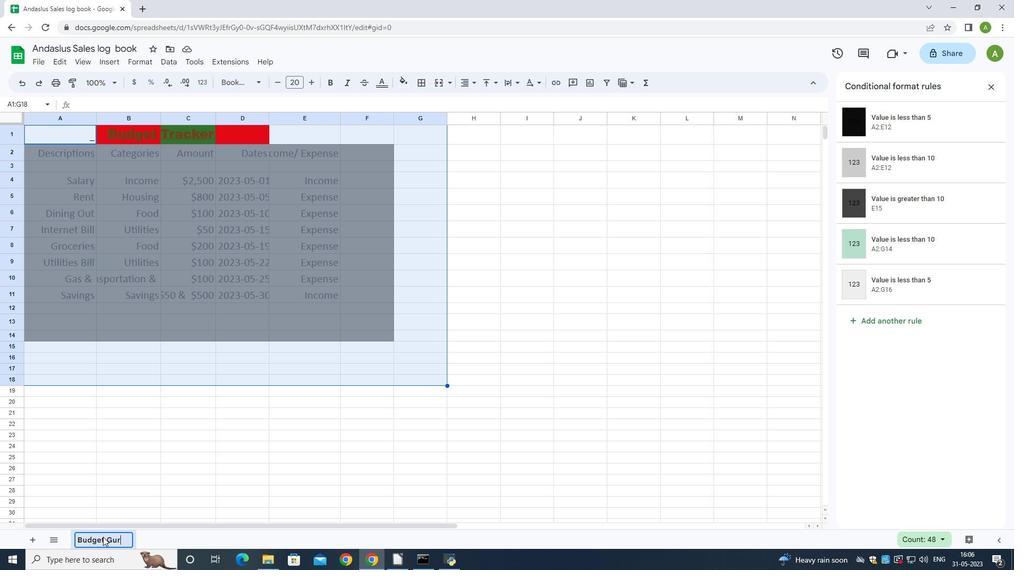 
Action: Mouse moved to (685, 537)
Screenshot: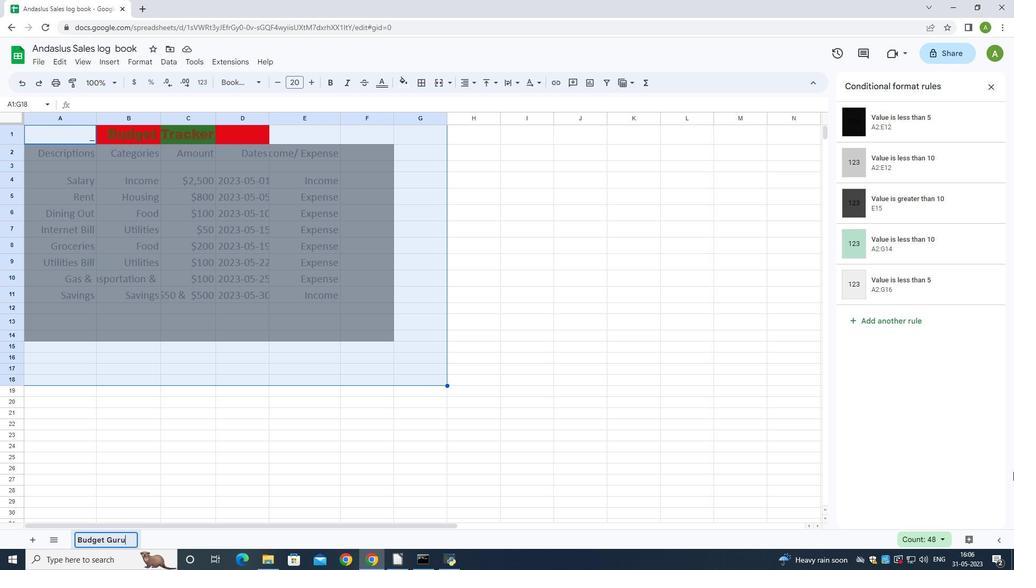 
Action: Key pressed <Key.enter>
Screenshot: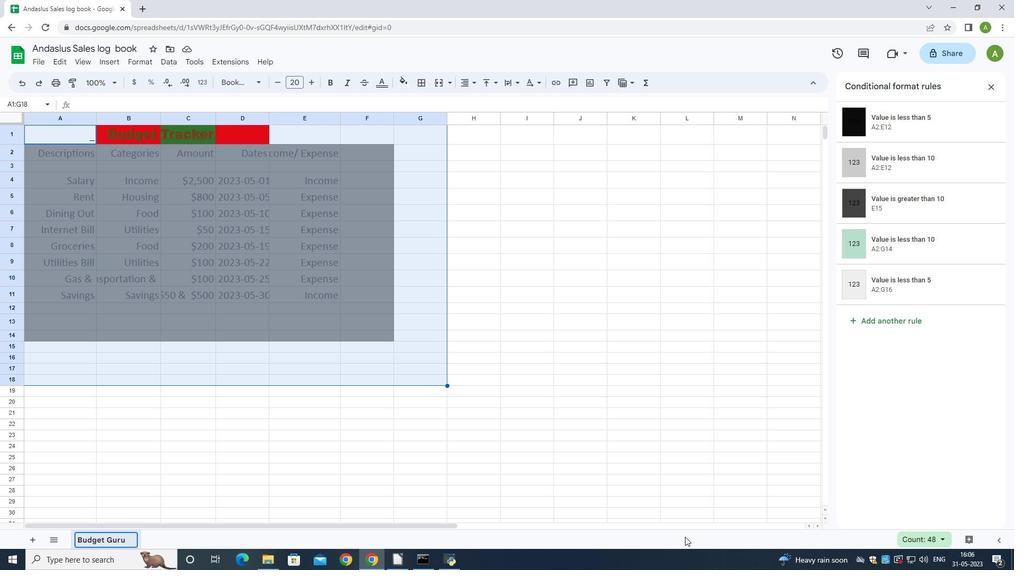 
Action: Mouse moved to (445, 278)
Screenshot: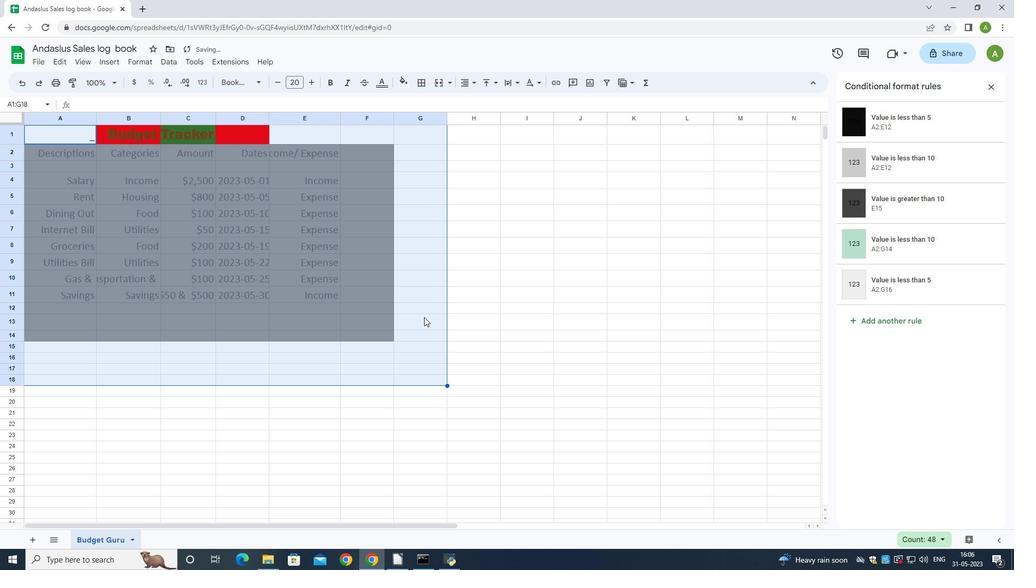 
Action: Key pressed ctrl+S
Screenshot: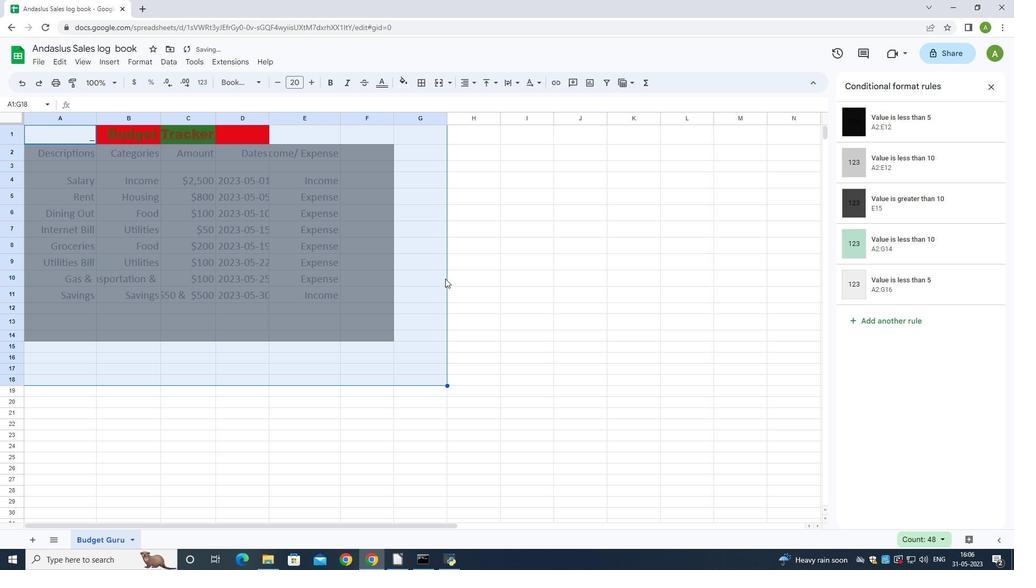 
Action: Mouse moved to (191, 142)
Screenshot: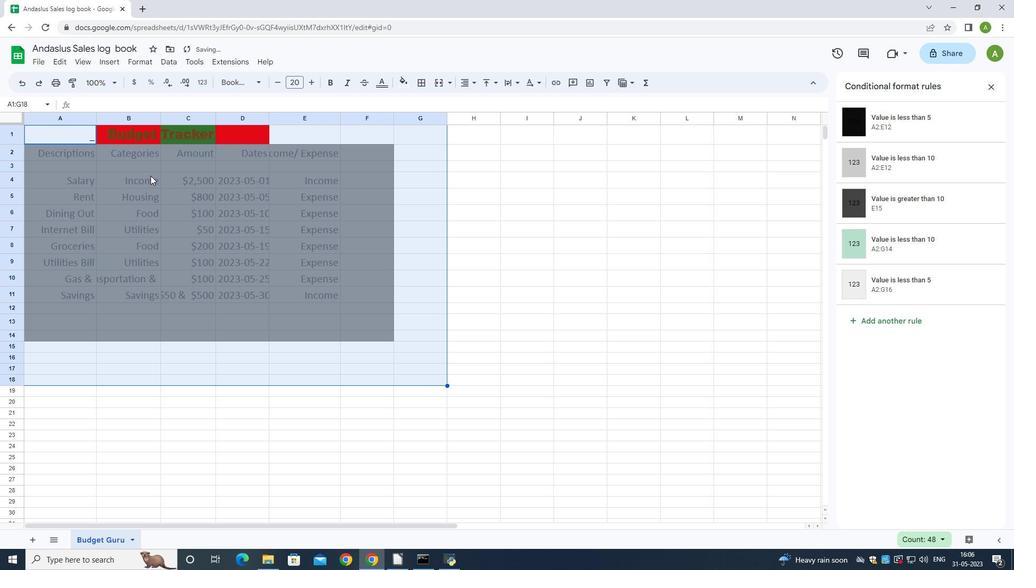 
